 Task: Look for space in Payson, United States from 12th August, 2023 to 16th August, 2023 for 8 adults in price range Rs.10000 to Rs.16000. Place can be private room with 8 bedrooms having 8 beds and 8 bathrooms. Property type can be house, flat, guest house, hotel. Amenities needed are: wifi, TV, free parkinig on premises, gym, breakfast. Booking option can be shelf check-in. Required host language is English.
Action: Mouse moved to (414, 98)
Screenshot: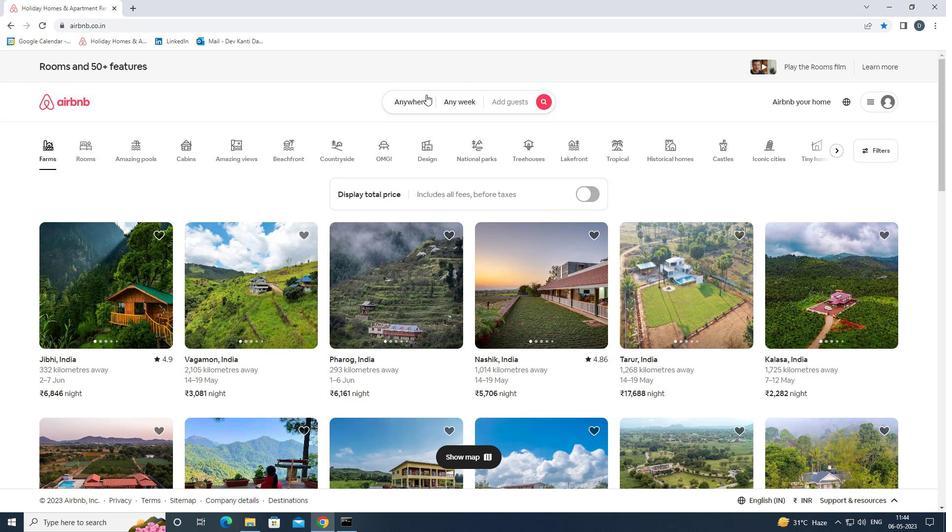 
Action: Mouse pressed left at (414, 98)
Screenshot: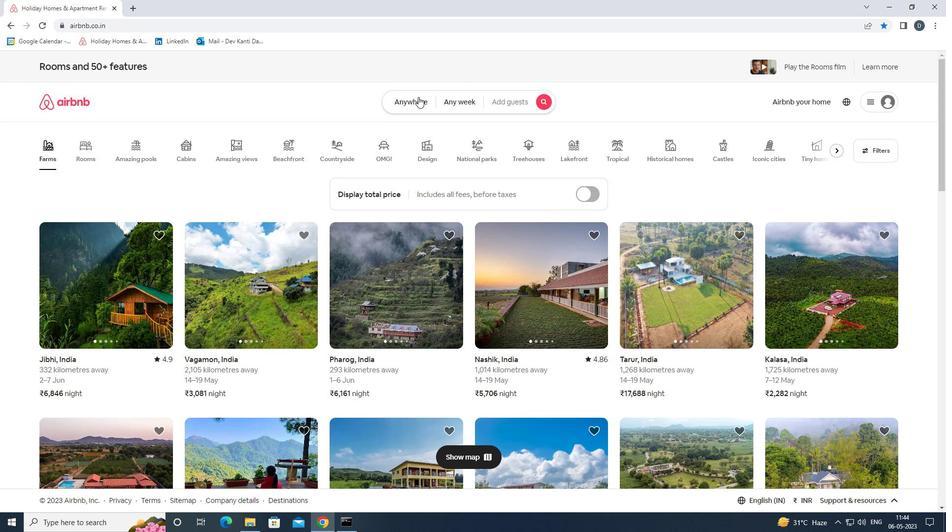 
Action: Mouse moved to (373, 134)
Screenshot: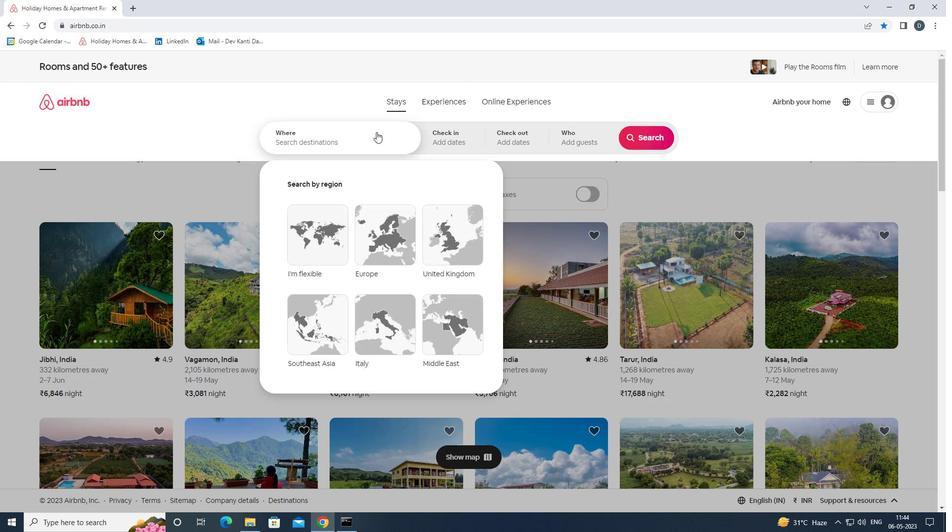 
Action: Mouse pressed left at (373, 134)
Screenshot: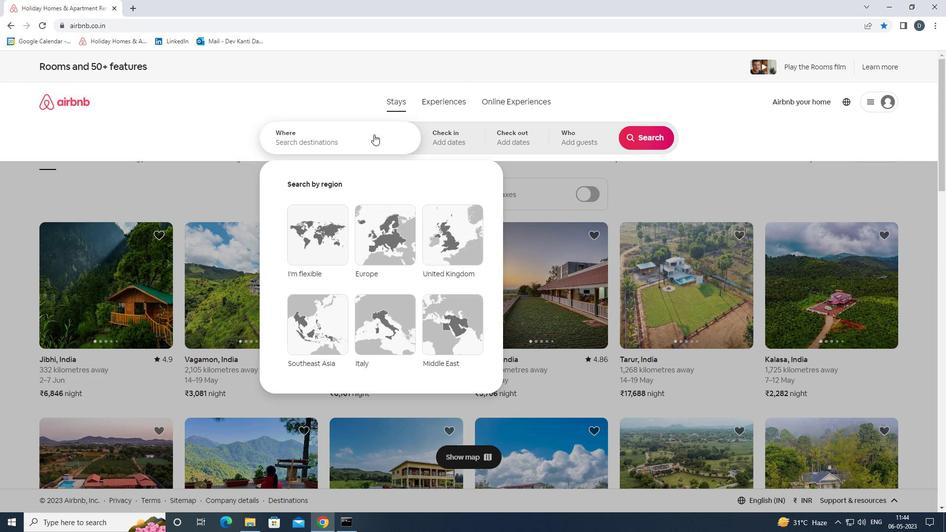 
Action: Mouse moved to (372, 135)
Screenshot: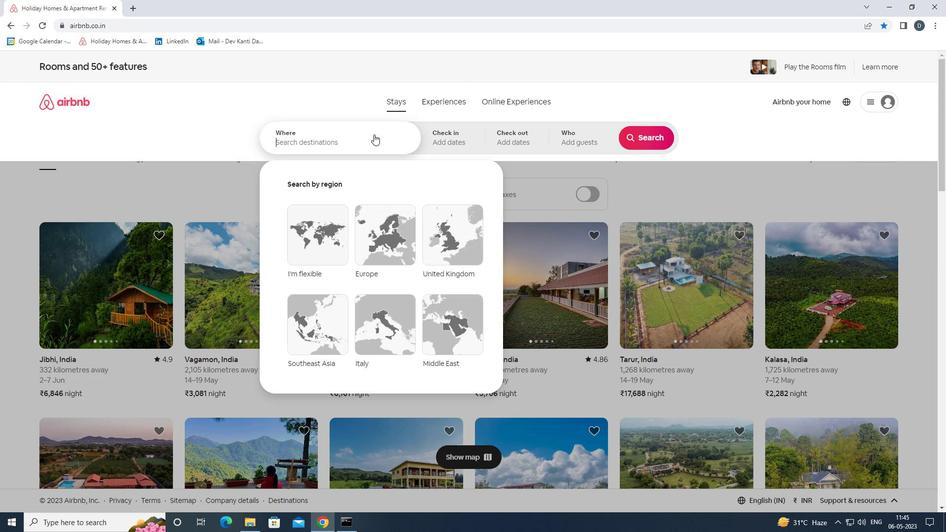
Action: Key pressed <Key.shift>PAYSON,<Key.shift><Key.shift><Key.shift><Key.shift><Key.shift><Key.shift>UNITED<Key.space><Key.shift>STATES<Key.enter>
Screenshot: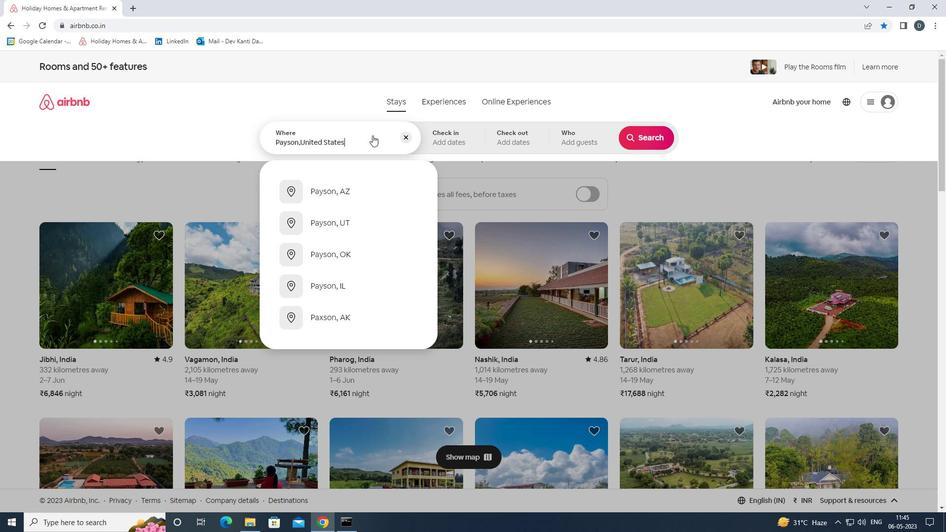 
Action: Mouse moved to (645, 218)
Screenshot: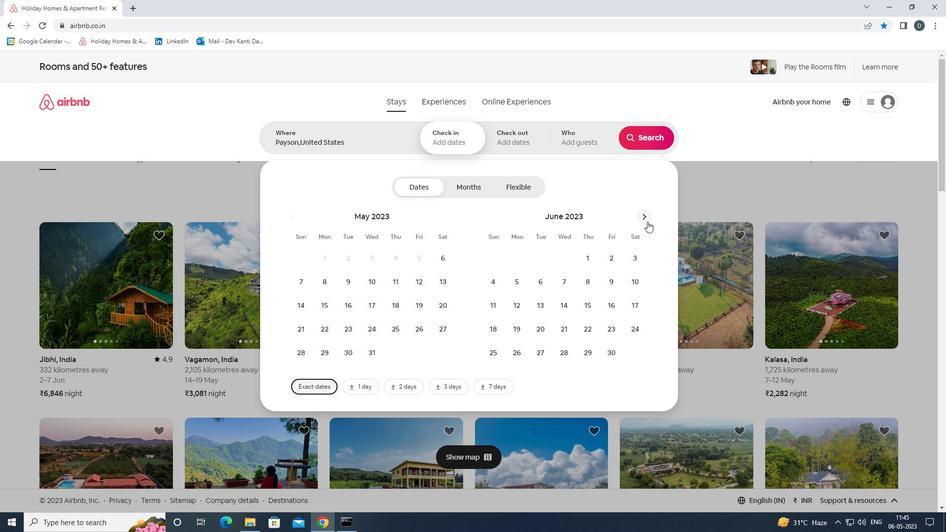 
Action: Mouse pressed left at (645, 218)
Screenshot: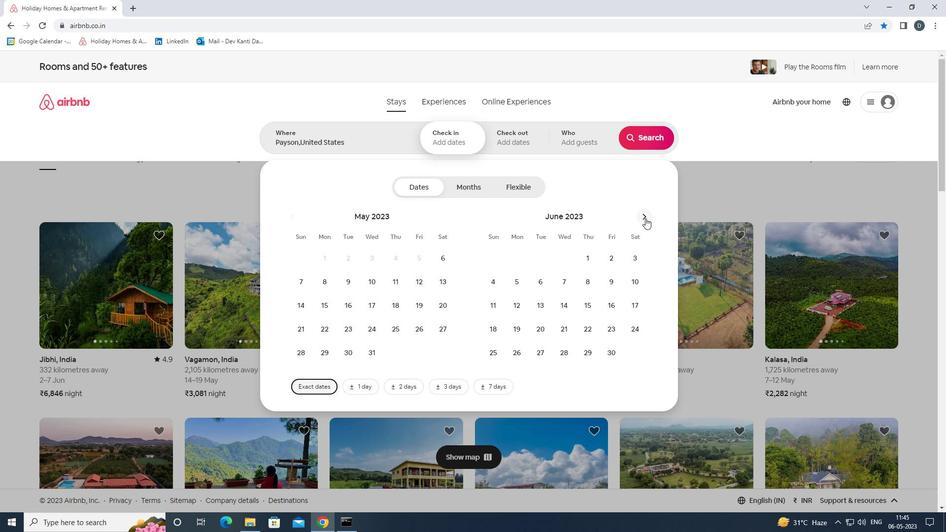 
Action: Mouse moved to (641, 216)
Screenshot: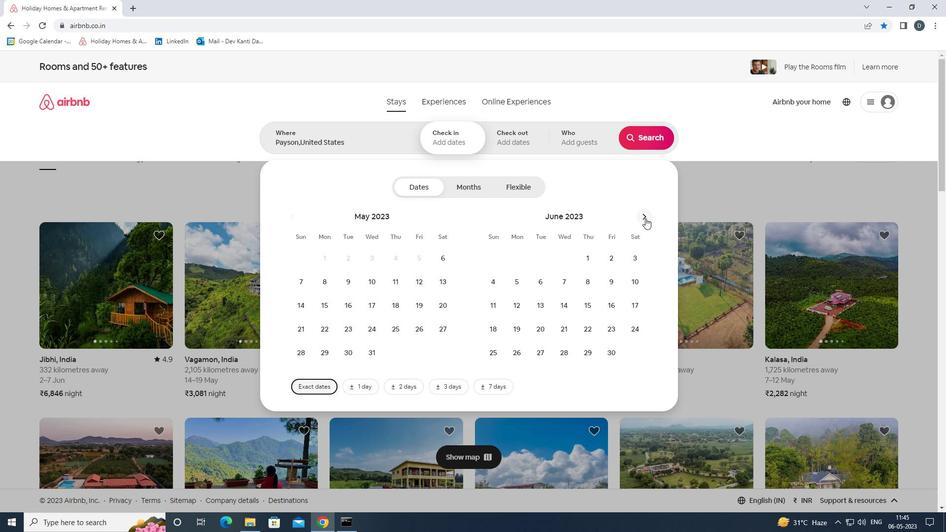 
Action: Mouse pressed left at (641, 216)
Screenshot: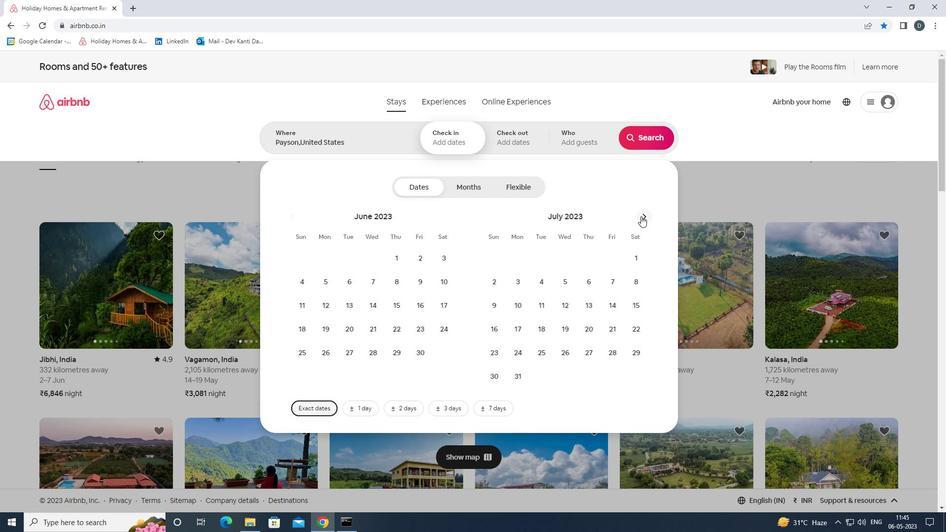 
Action: Mouse moved to (636, 282)
Screenshot: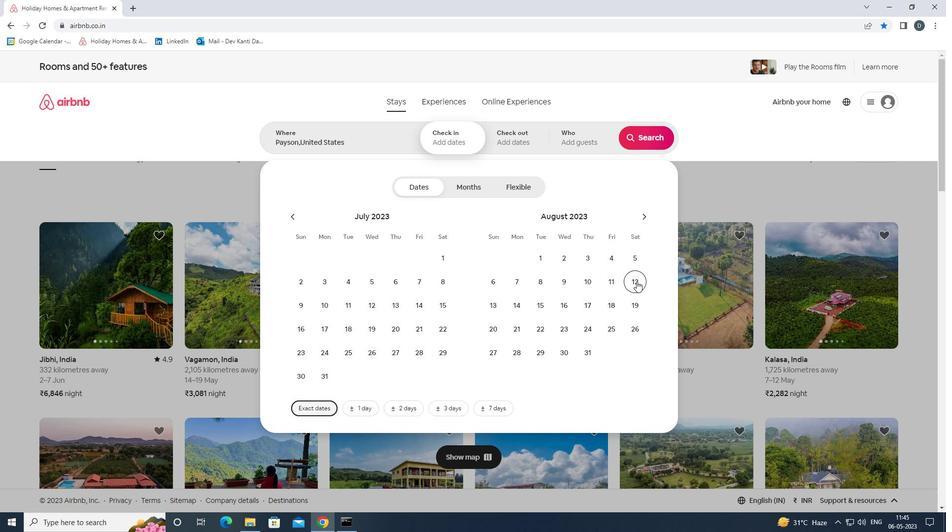 
Action: Mouse pressed left at (636, 282)
Screenshot: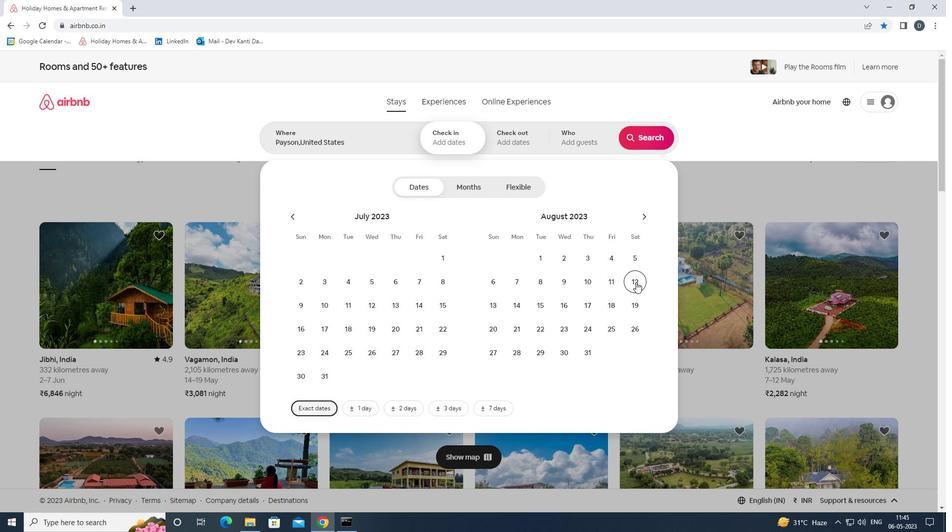 
Action: Mouse moved to (567, 306)
Screenshot: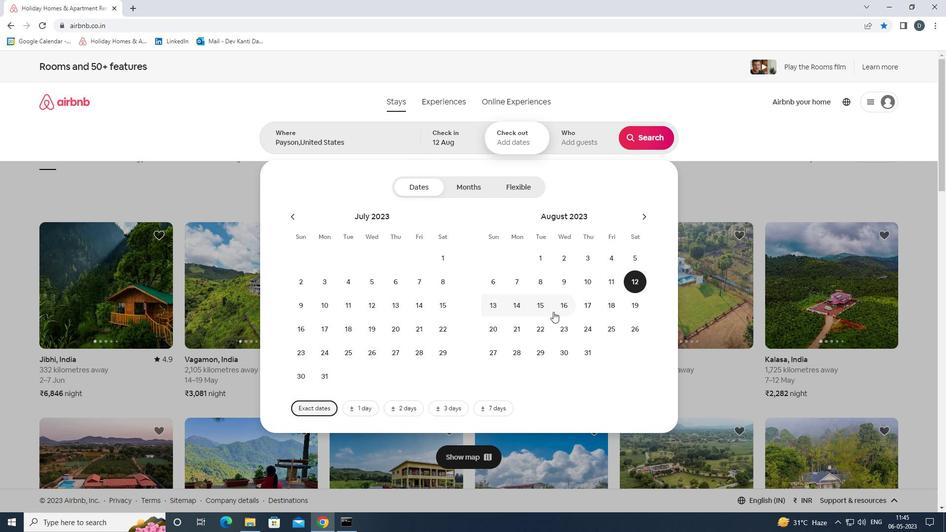 
Action: Mouse pressed left at (567, 306)
Screenshot: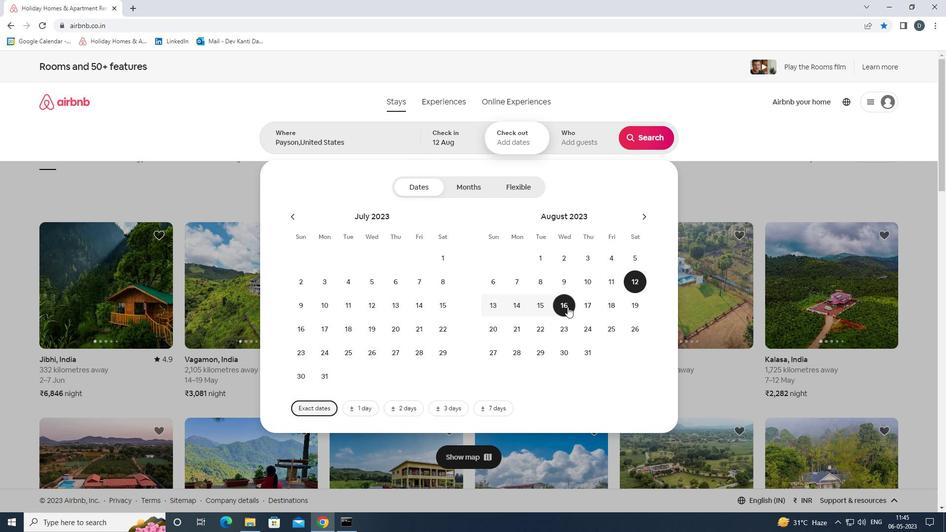 
Action: Mouse moved to (578, 133)
Screenshot: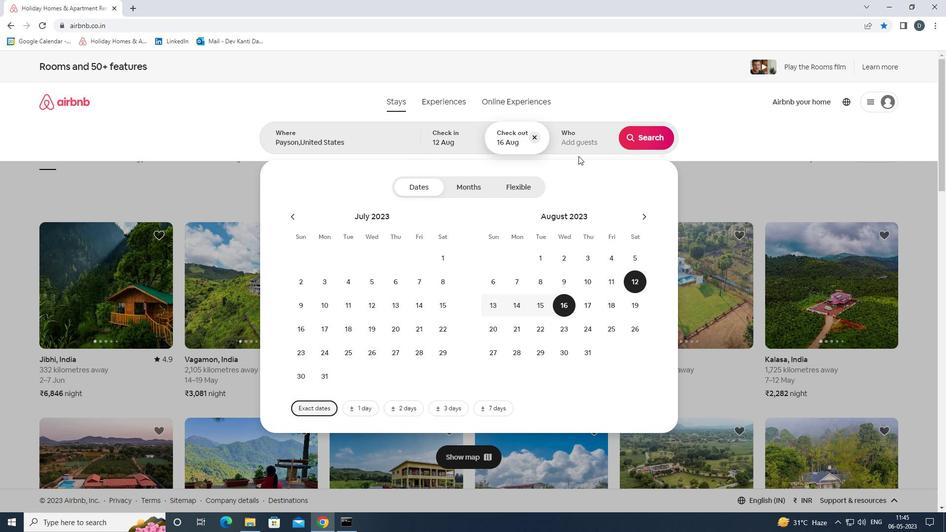 
Action: Mouse pressed left at (578, 133)
Screenshot: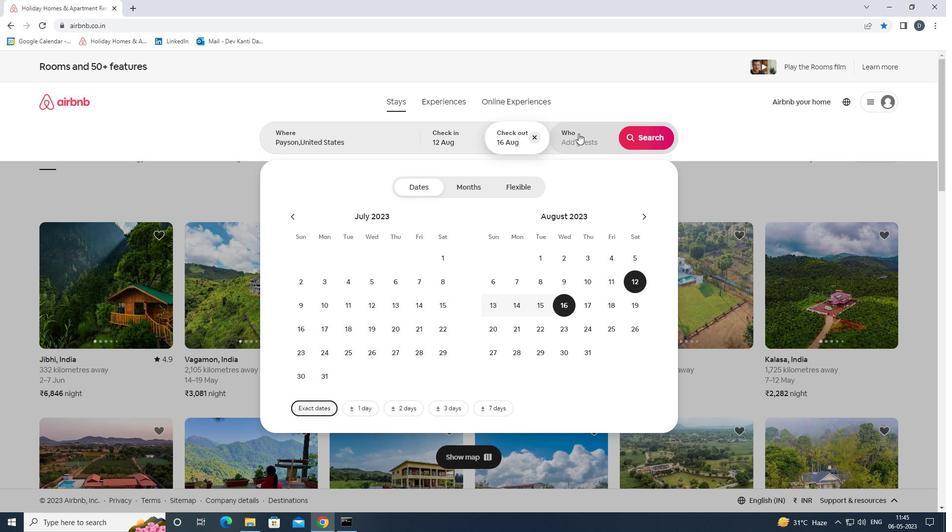 
Action: Mouse moved to (652, 191)
Screenshot: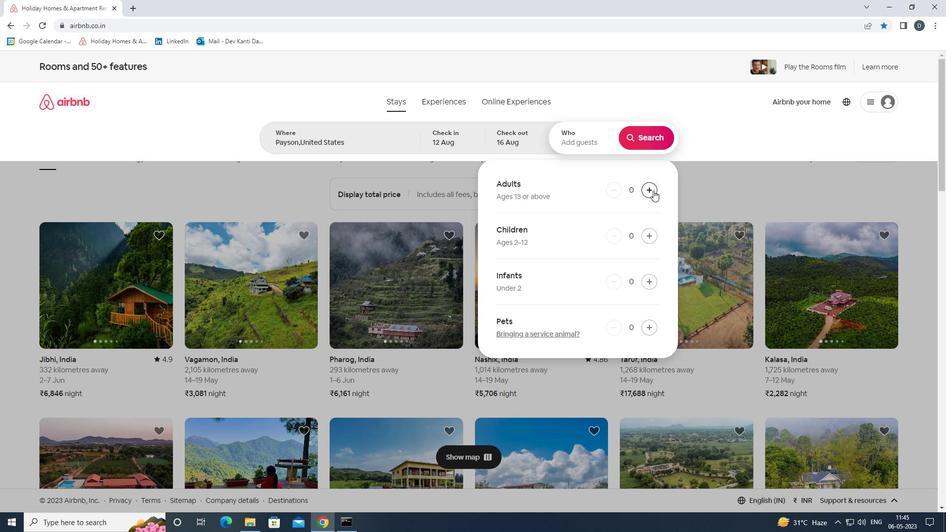 
Action: Mouse pressed left at (652, 191)
Screenshot: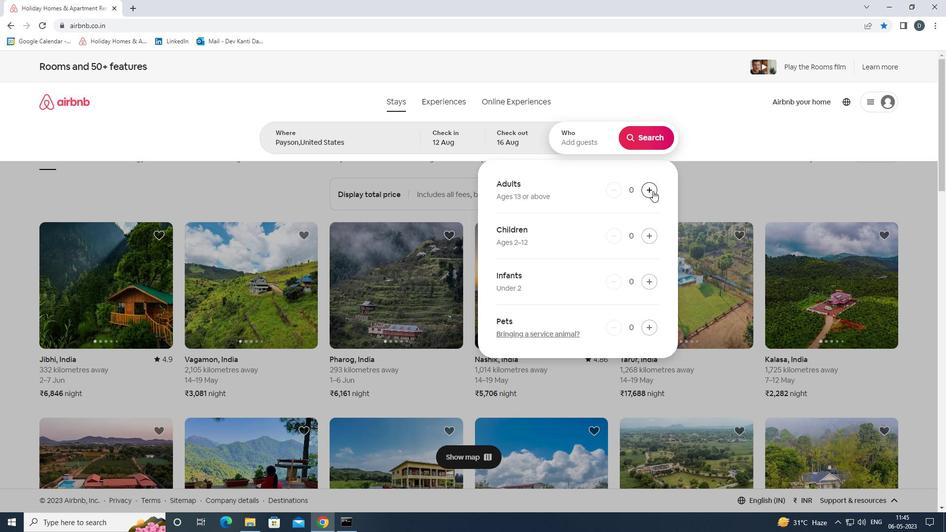 
Action: Mouse pressed left at (652, 191)
Screenshot: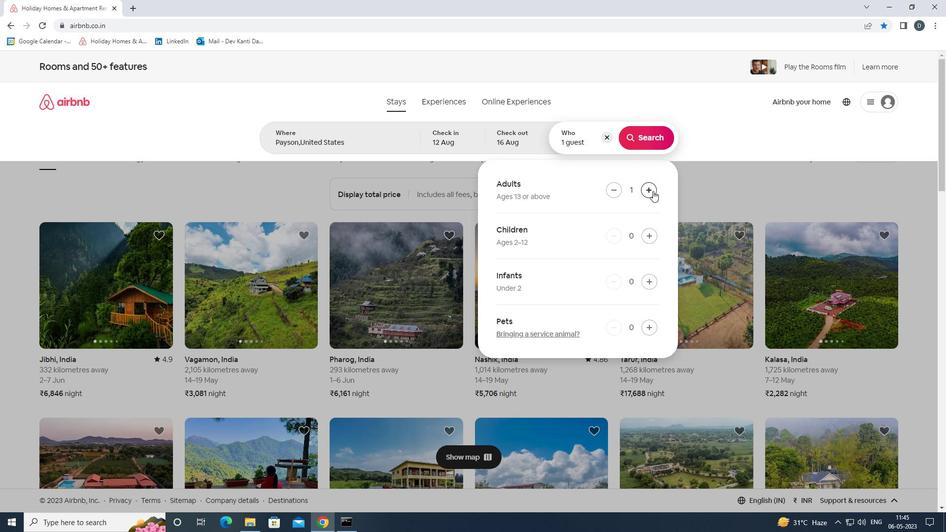 
Action: Mouse pressed left at (652, 191)
Screenshot: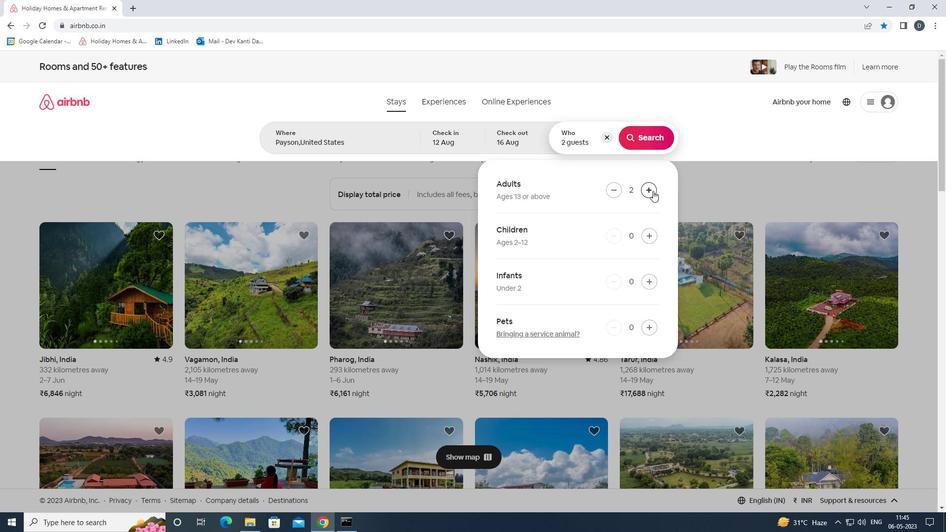 
Action: Mouse pressed left at (652, 191)
Screenshot: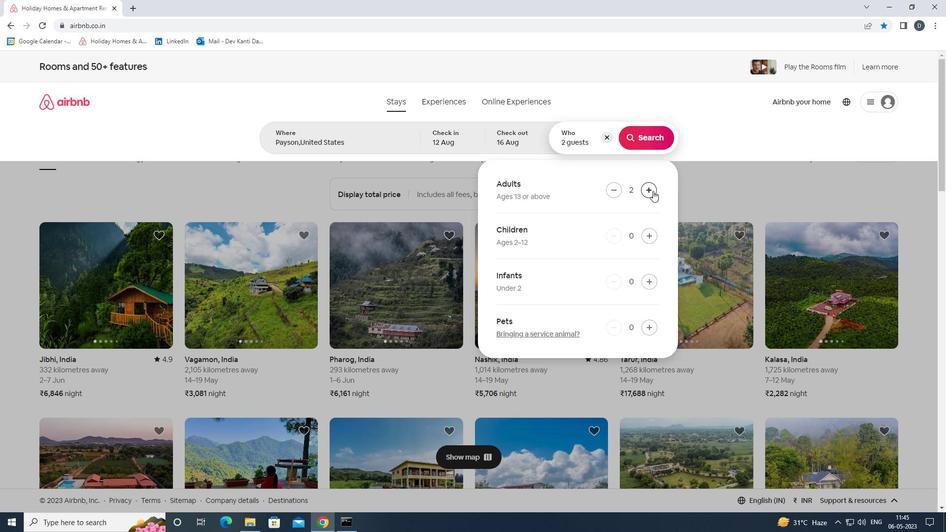 
Action: Mouse pressed left at (652, 191)
Screenshot: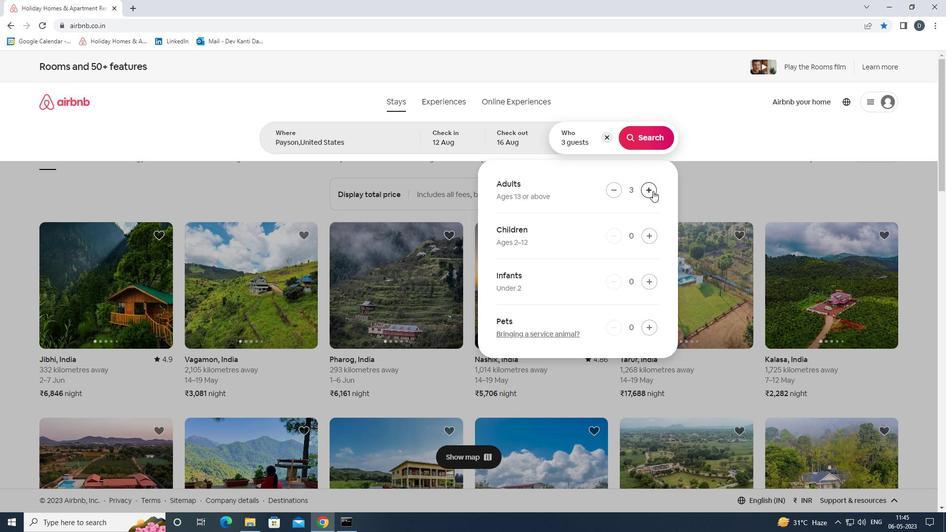
Action: Mouse pressed left at (652, 191)
Screenshot: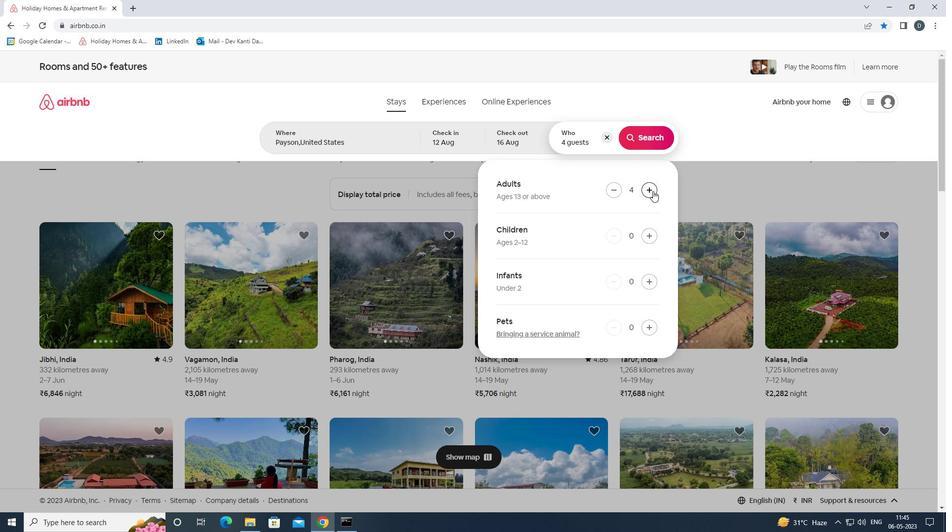 
Action: Mouse pressed left at (652, 191)
Screenshot: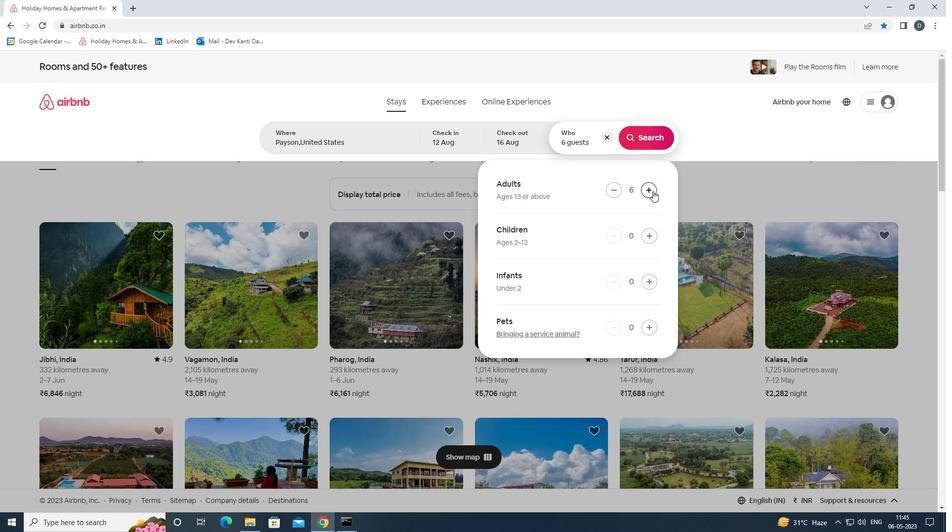 
Action: Mouse pressed left at (652, 191)
Screenshot: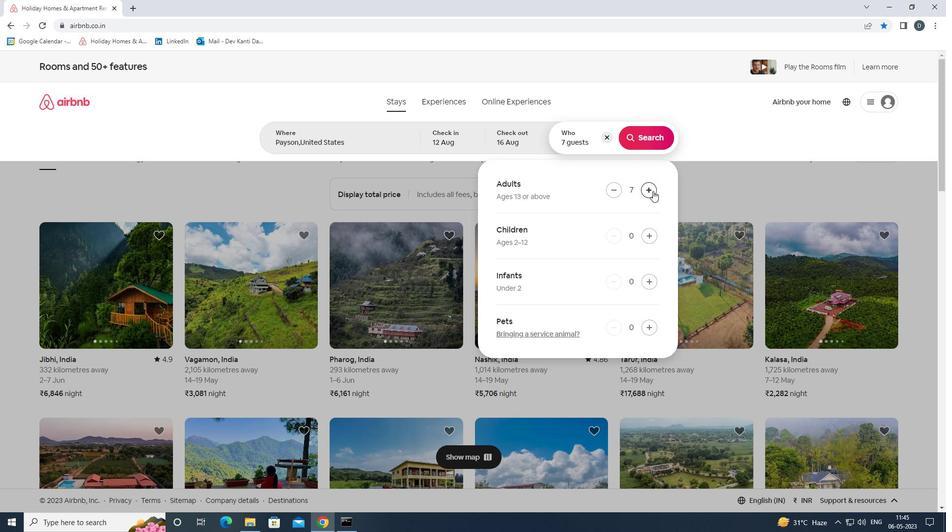 
Action: Mouse moved to (643, 144)
Screenshot: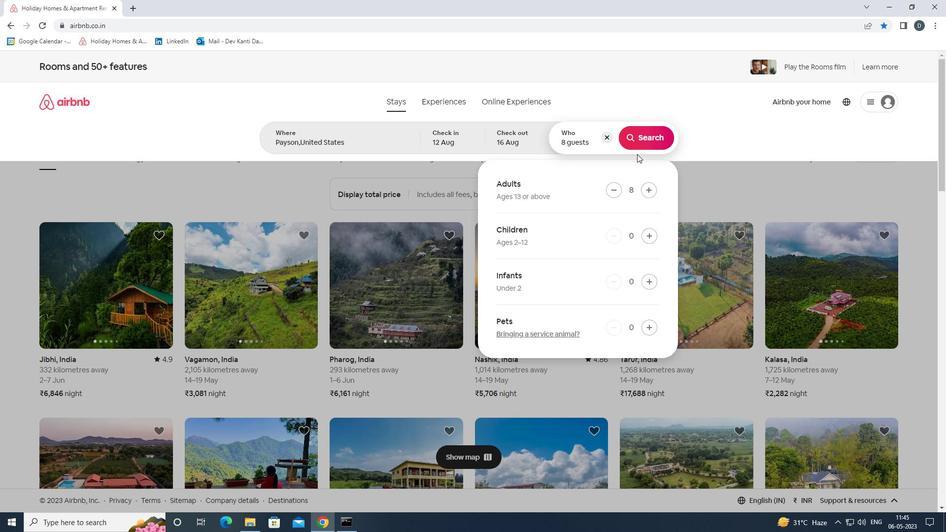 
Action: Mouse pressed left at (643, 144)
Screenshot: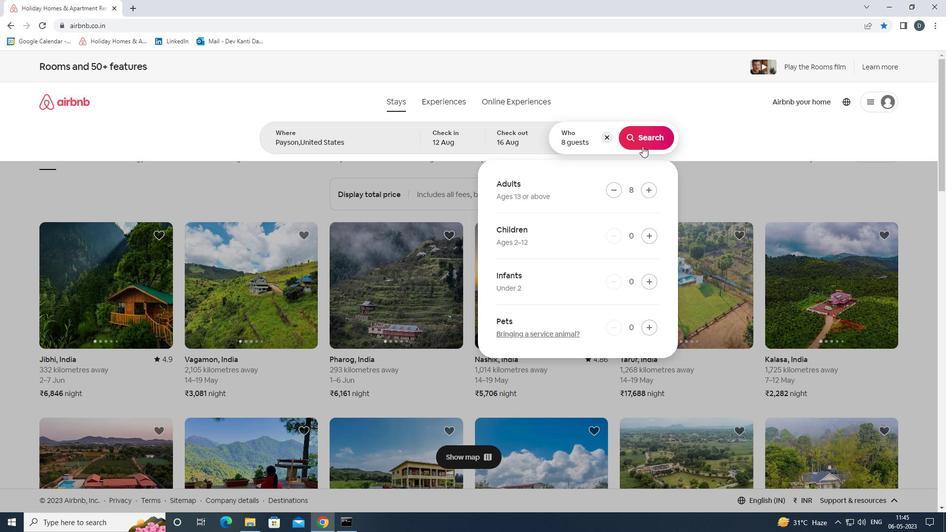 
Action: Mouse moved to (904, 105)
Screenshot: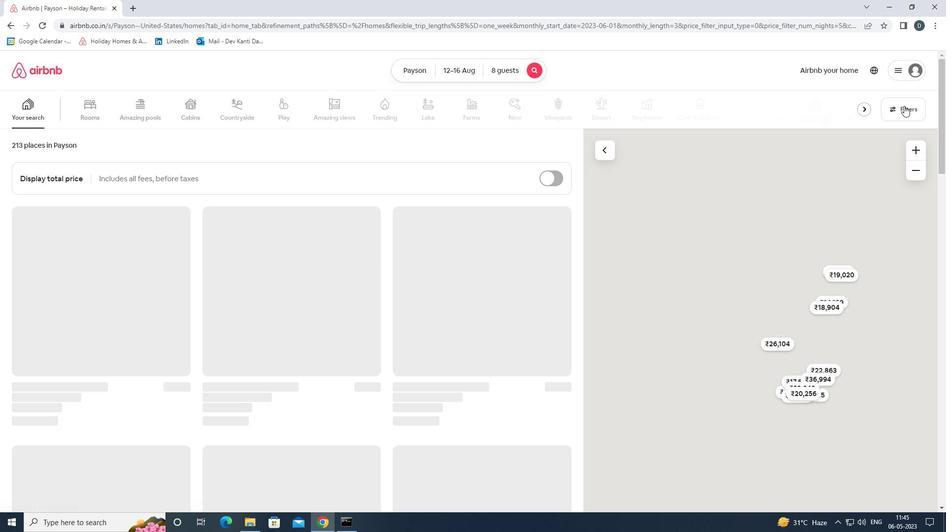 
Action: Mouse pressed left at (904, 105)
Screenshot: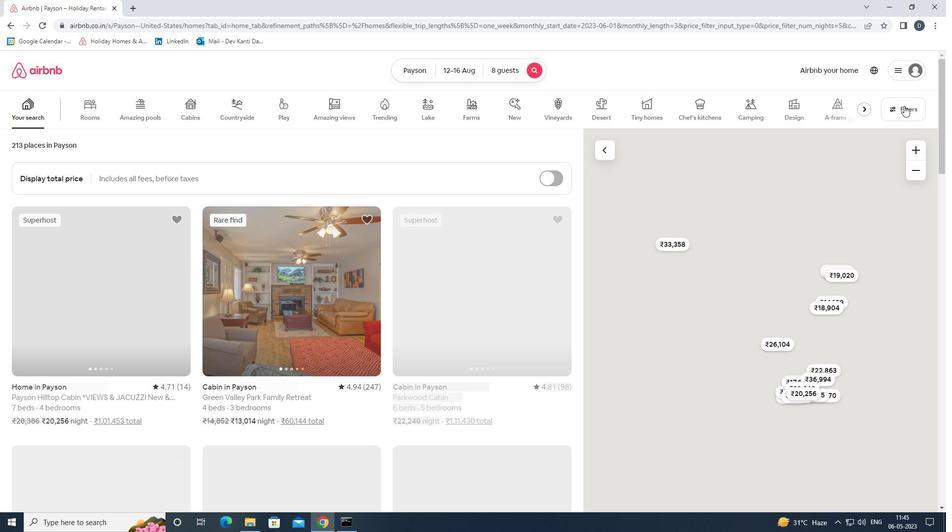 
Action: Mouse moved to (347, 327)
Screenshot: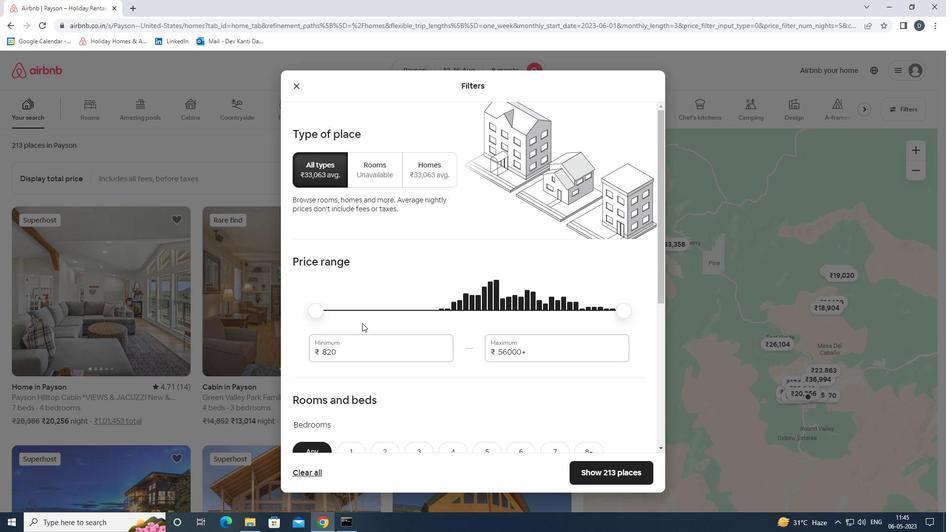 
Action: Mouse scrolled (347, 327) with delta (0, 0)
Screenshot: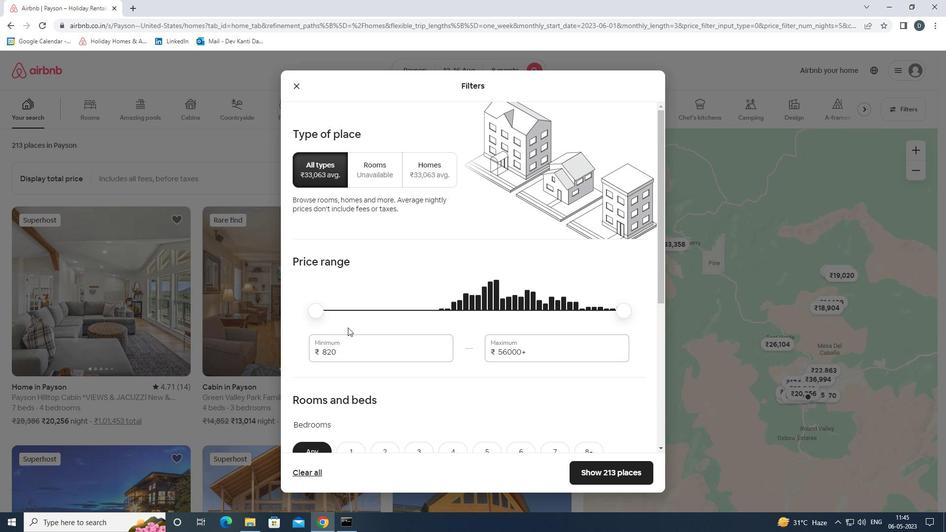 
Action: Mouse moved to (378, 303)
Screenshot: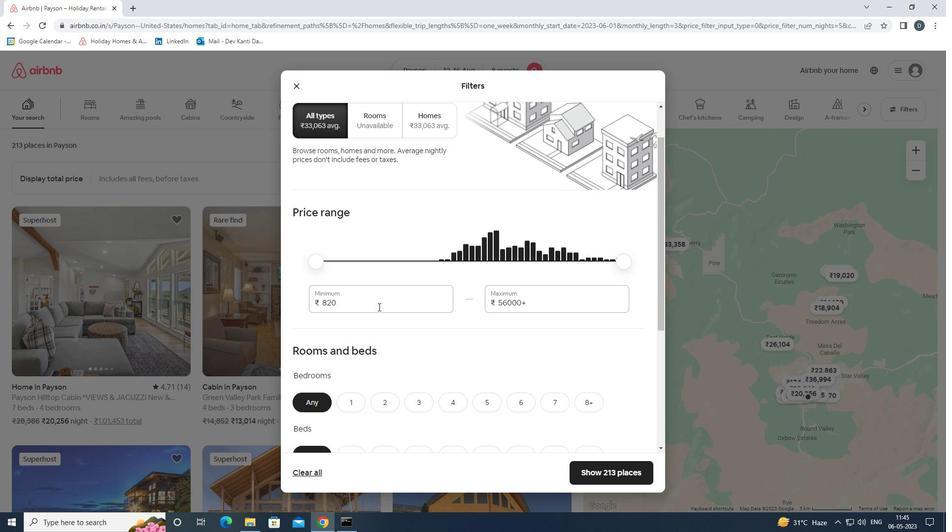 
Action: Mouse pressed left at (378, 303)
Screenshot: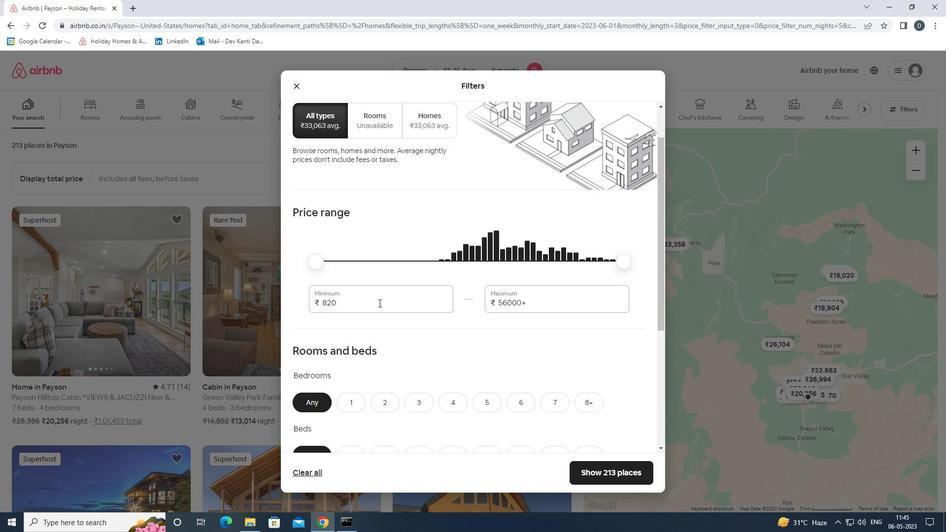 
Action: Mouse pressed left at (378, 303)
Screenshot: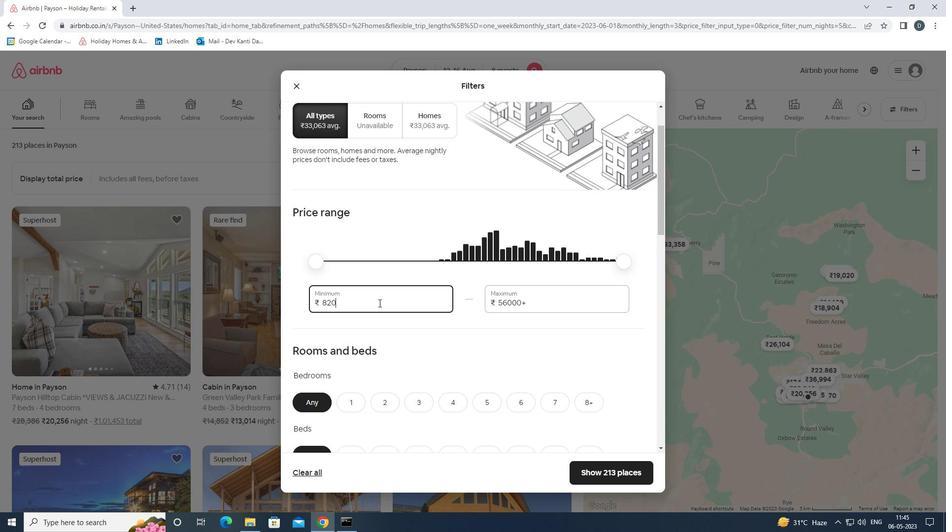 
Action: Mouse moved to (383, 300)
Screenshot: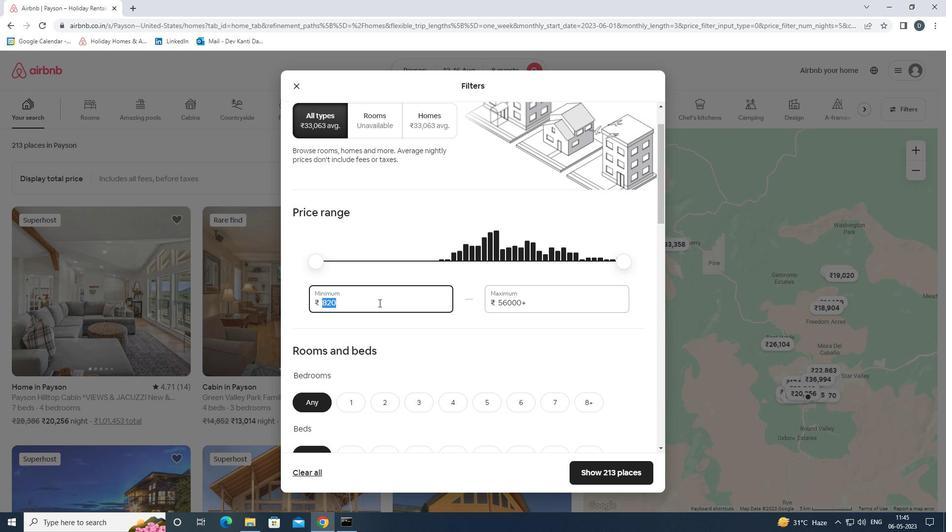 
Action: Key pressed 10000<Key.tab>16000
Screenshot: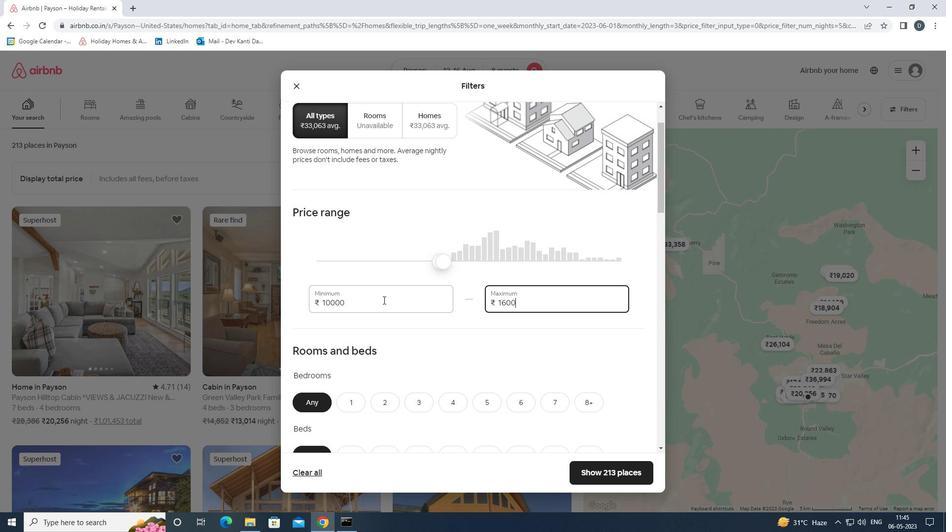 
Action: Mouse moved to (447, 315)
Screenshot: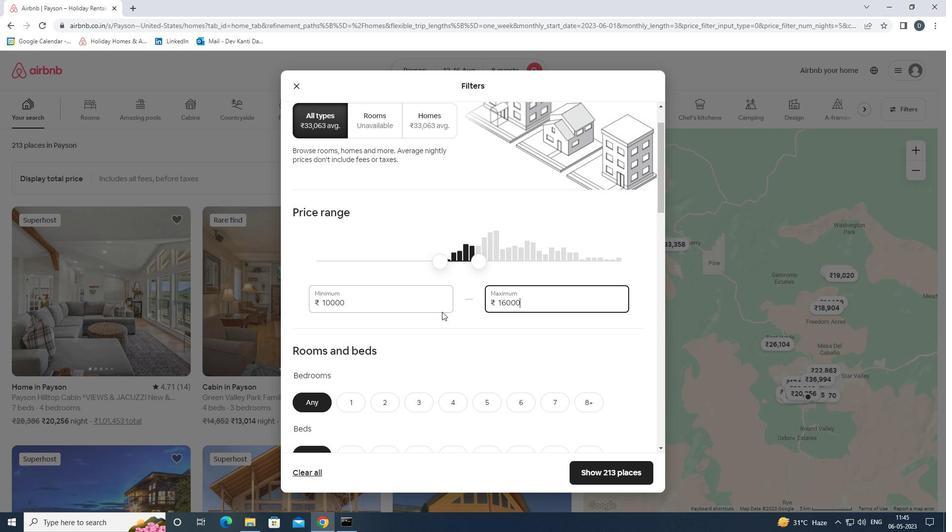 
Action: Mouse scrolled (447, 314) with delta (0, 0)
Screenshot: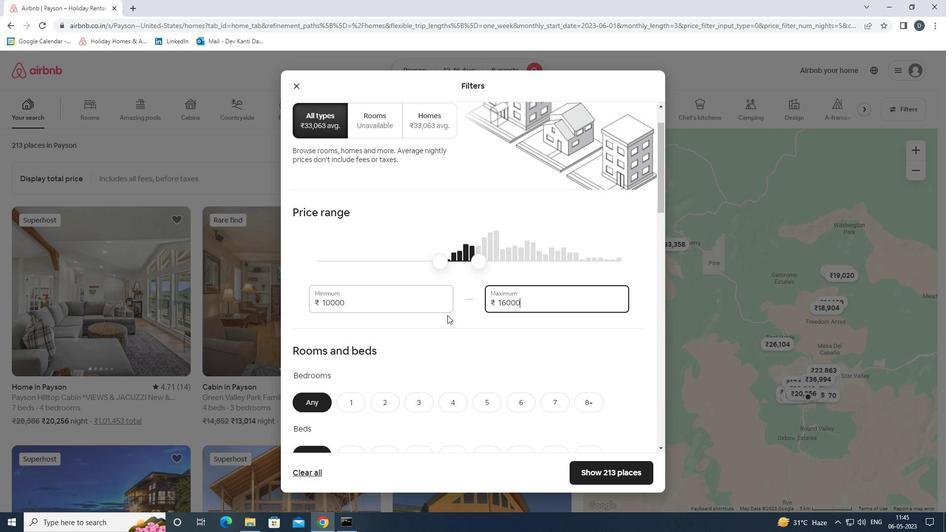 
Action: Mouse scrolled (447, 314) with delta (0, 0)
Screenshot: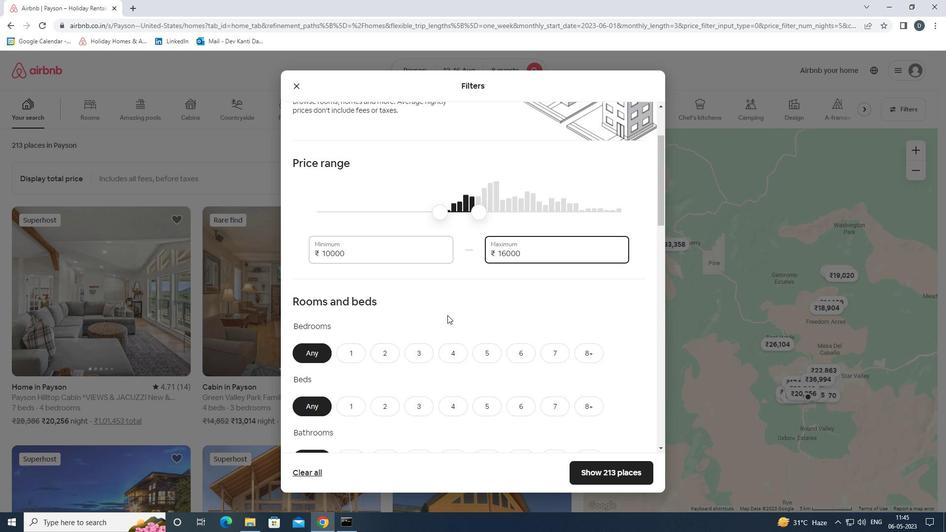 
Action: Mouse moved to (593, 304)
Screenshot: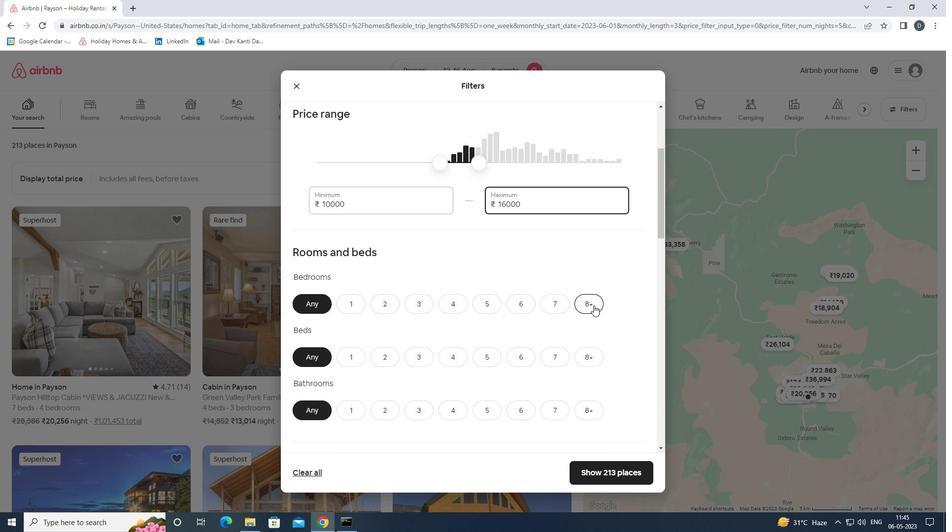 
Action: Mouse pressed left at (593, 304)
Screenshot: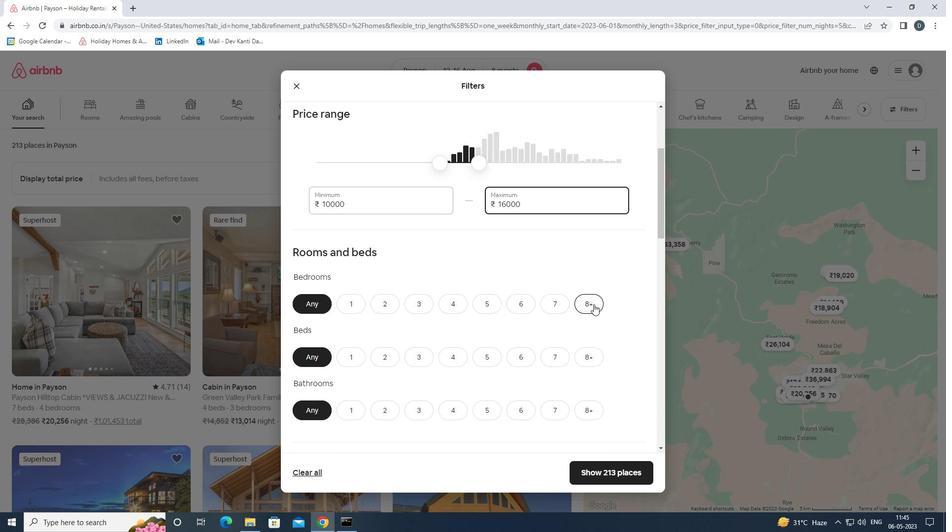 
Action: Mouse moved to (587, 351)
Screenshot: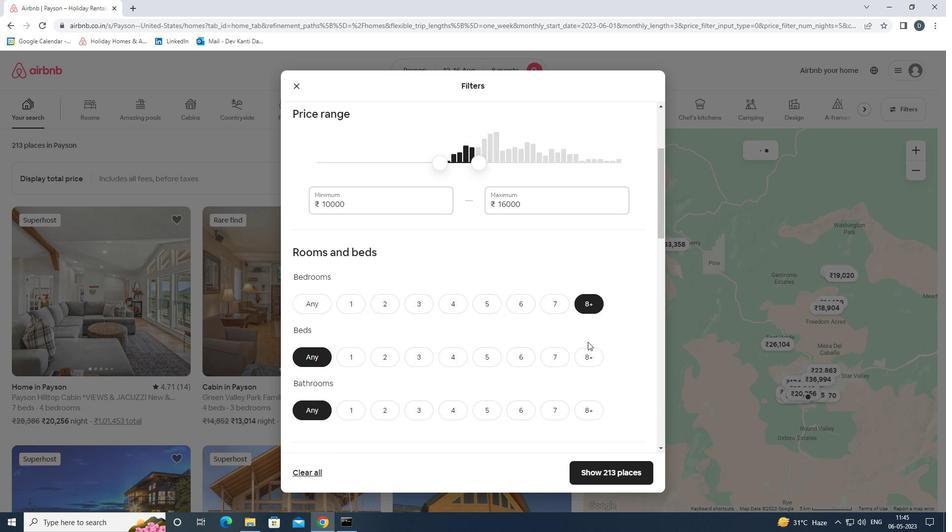 
Action: Mouse pressed left at (587, 351)
Screenshot: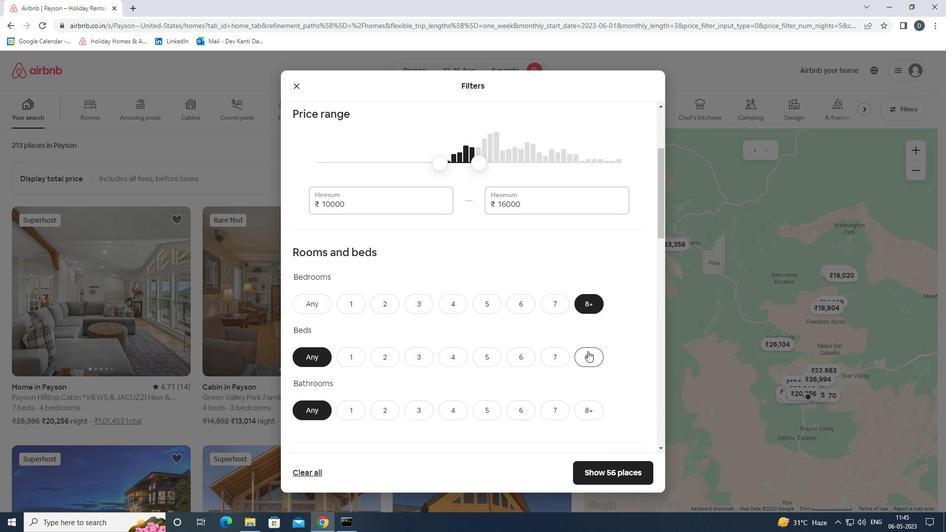 
Action: Mouse moved to (588, 408)
Screenshot: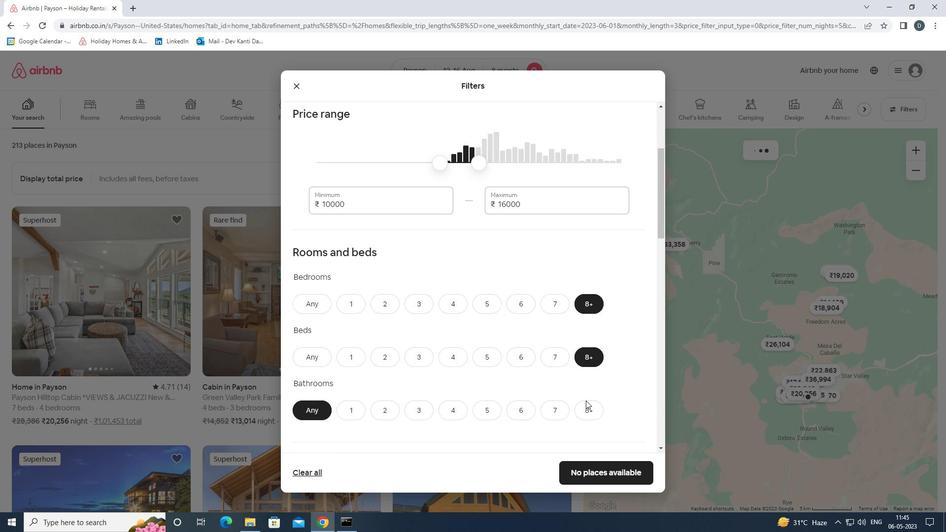 
Action: Mouse pressed left at (588, 408)
Screenshot: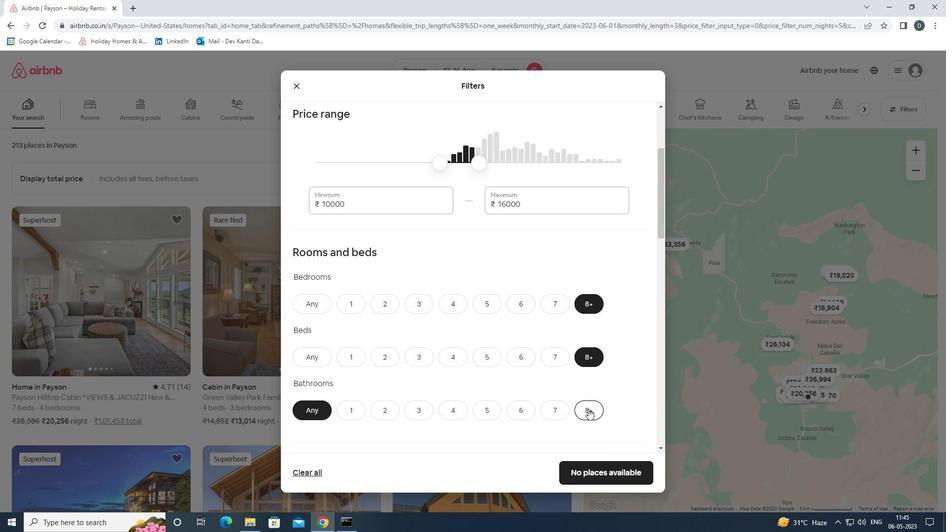 
Action: Mouse moved to (588, 400)
Screenshot: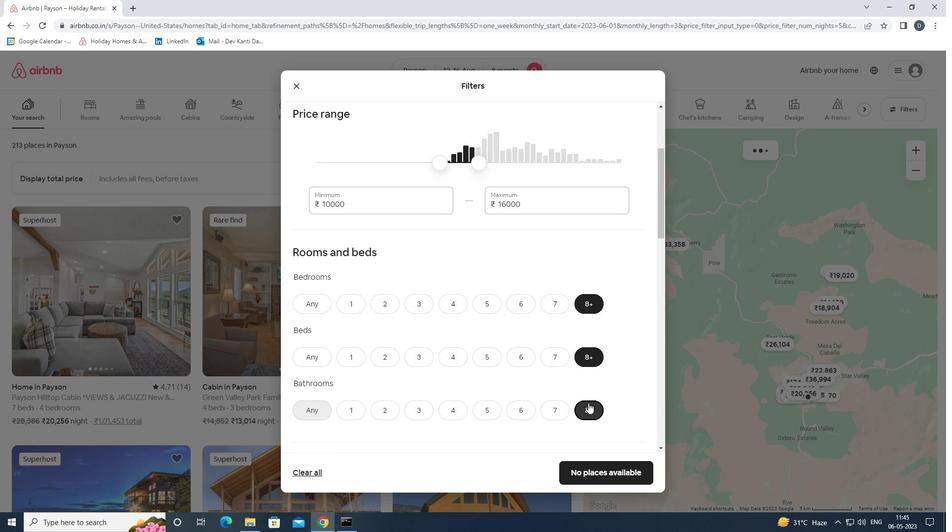 
Action: Mouse scrolled (588, 400) with delta (0, 0)
Screenshot: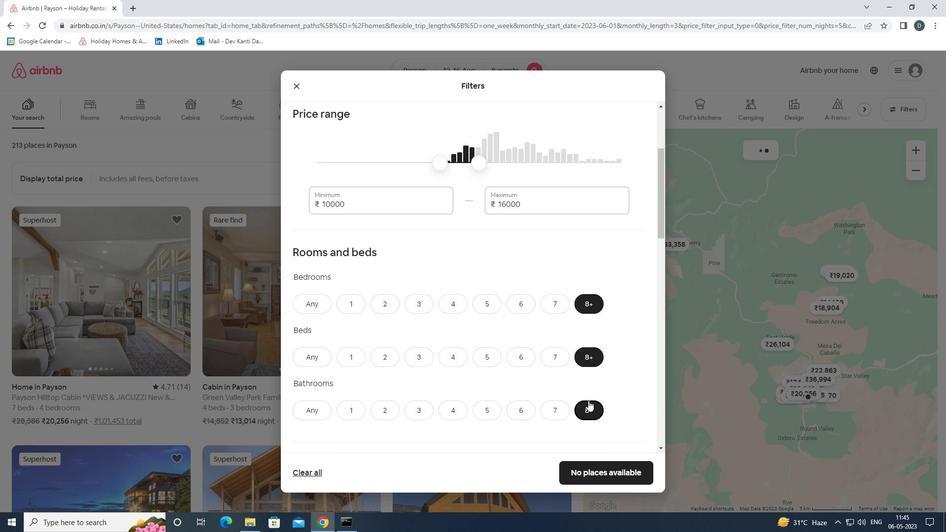 
Action: Mouse scrolled (588, 400) with delta (0, 0)
Screenshot: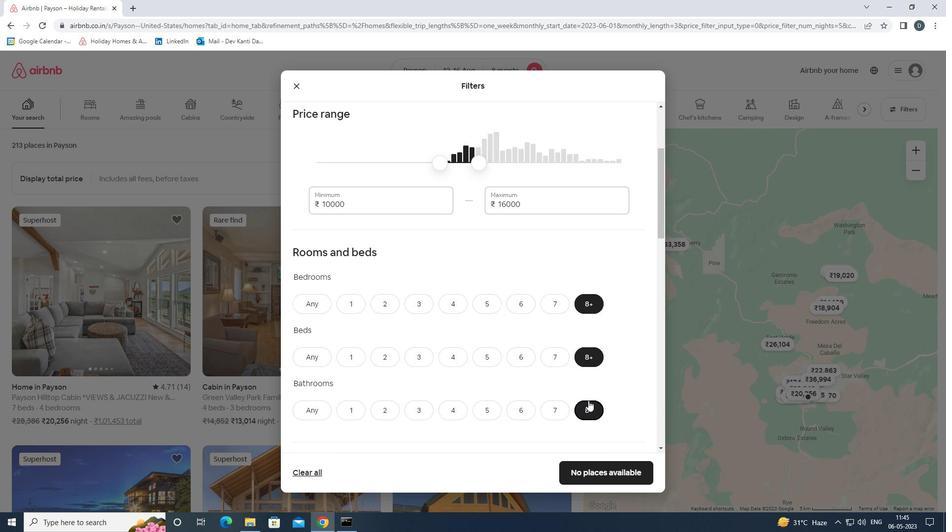 
Action: Mouse scrolled (588, 400) with delta (0, 0)
Screenshot: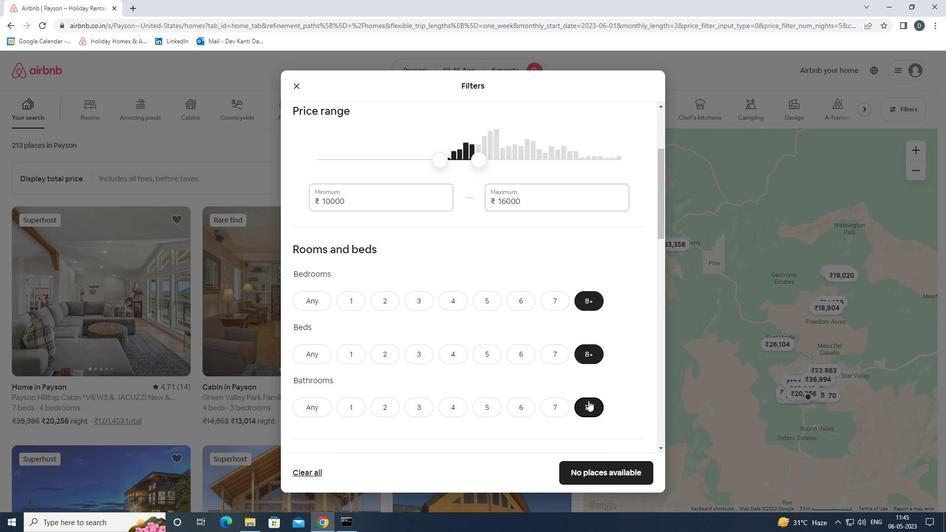 
Action: Mouse scrolled (588, 400) with delta (0, 0)
Screenshot: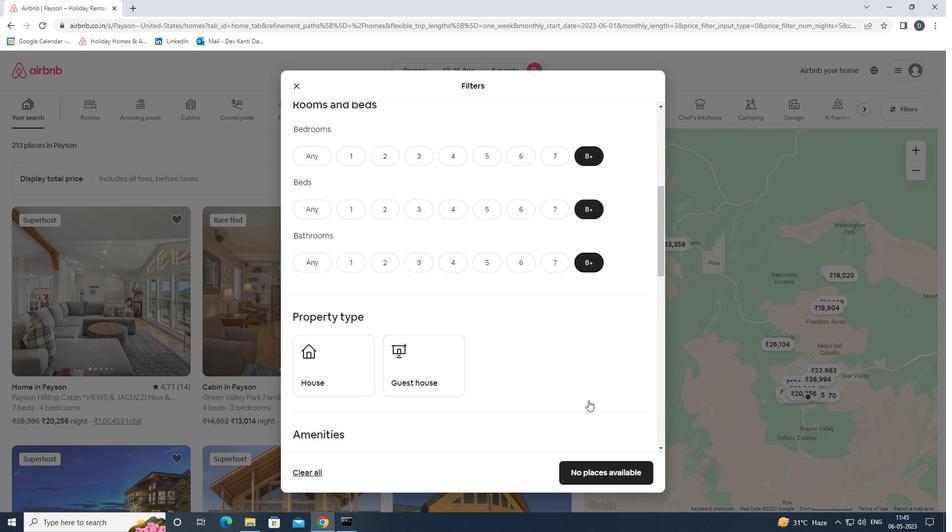 
Action: Mouse moved to (588, 400)
Screenshot: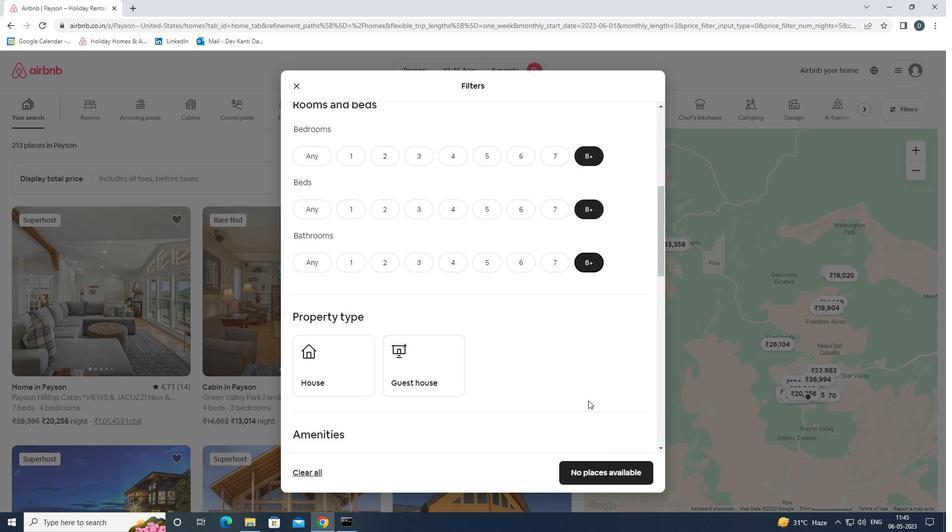 
Action: Mouse scrolled (588, 400) with delta (0, 0)
Screenshot: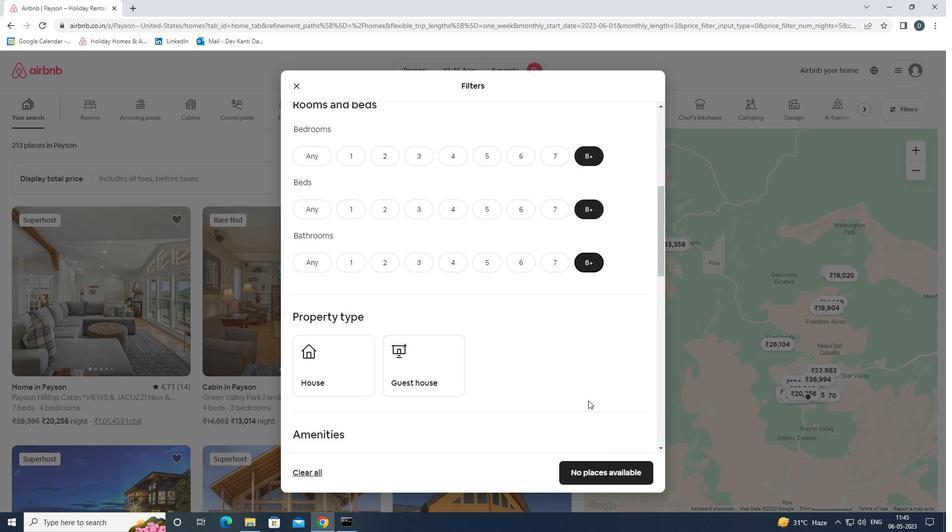 
Action: Mouse moved to (308, 252)
Screenshot: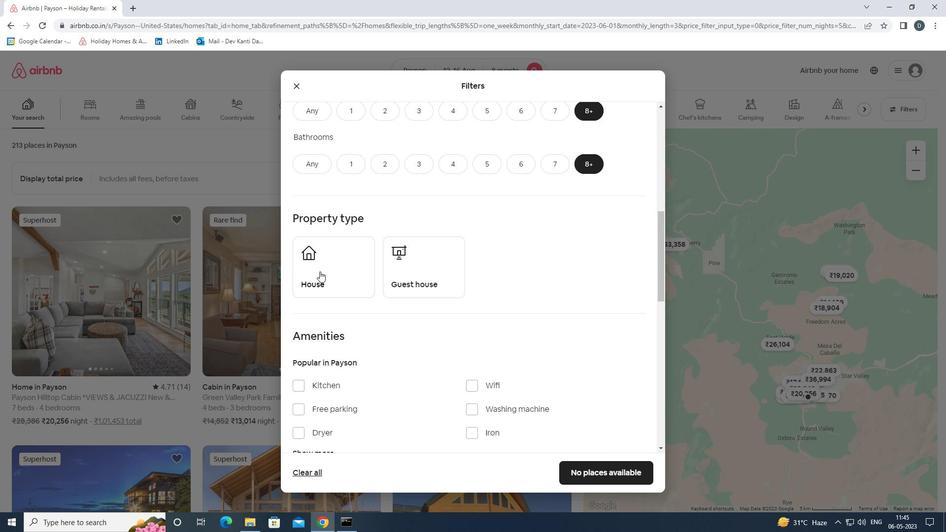 
Action: Mouse pressed left at (308, 252)
Screenshot: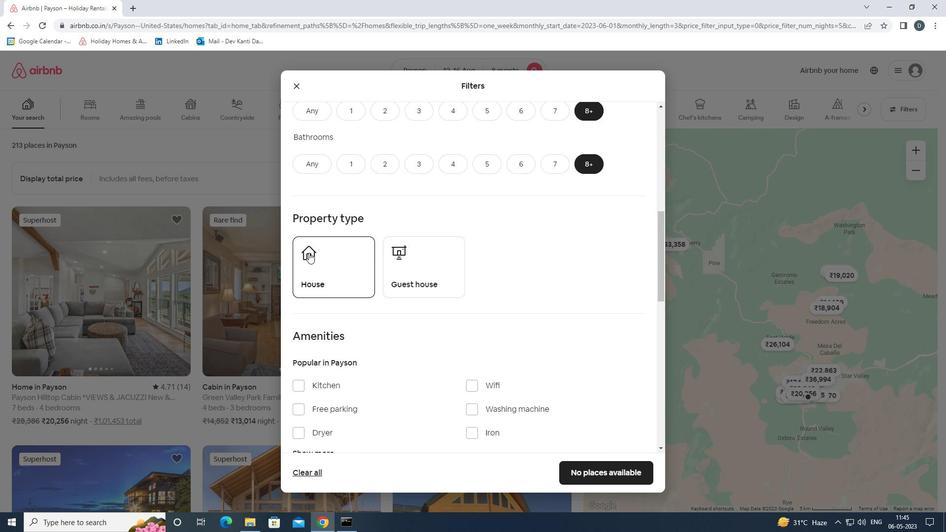 
Action: Mouse moved to (405, 261)
Screenshot: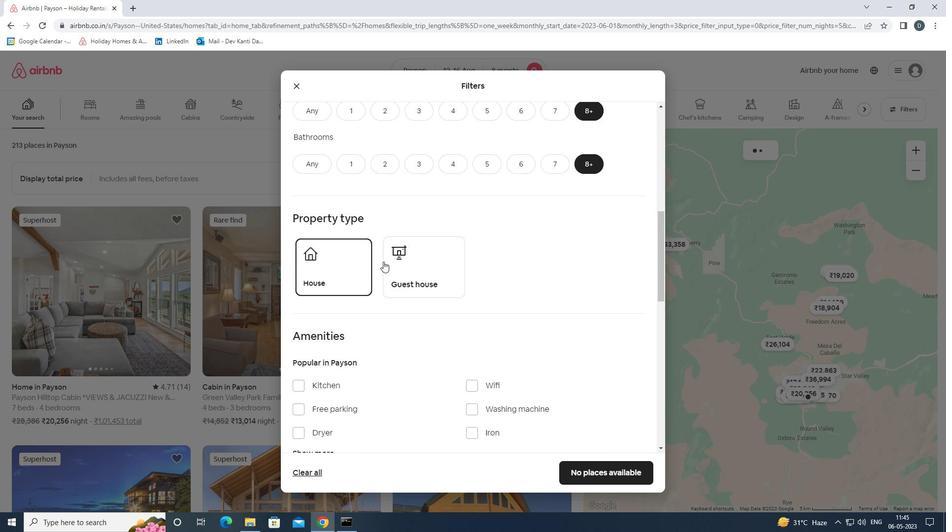 
Action: Mouse pressed left at (405, 261)
Screenshot: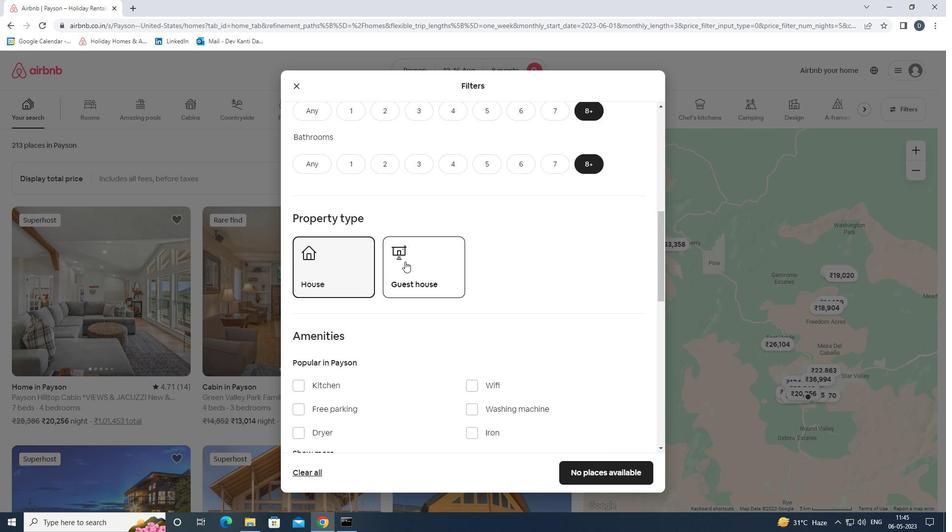 
Action: Mouse scrolled (405, 261) with delta (0, 0)
Screenshot: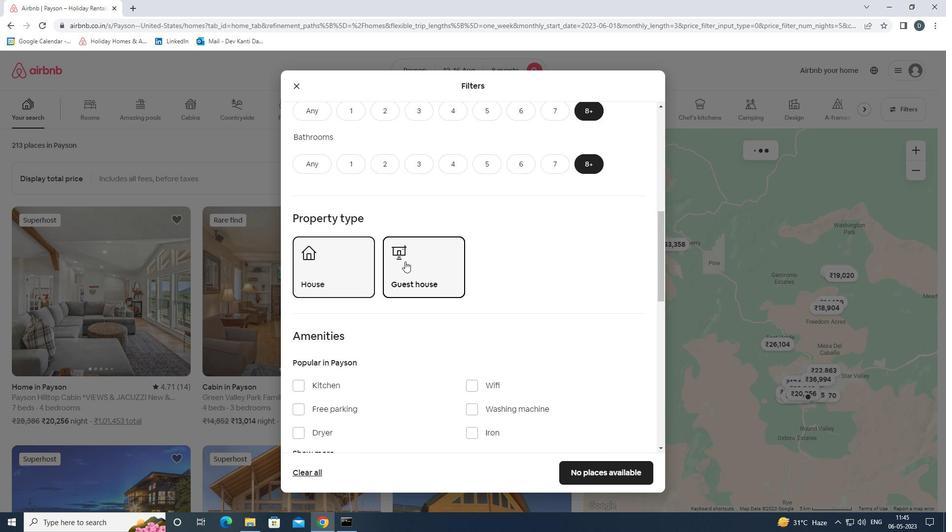 
Action: Mouse moved to (405, 261)
Screenshot: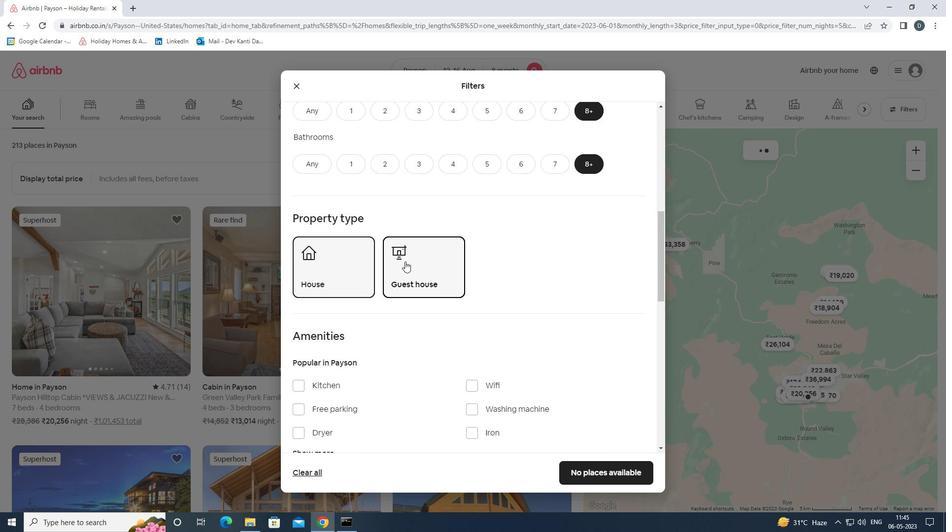 
Action: Mouse scrolled (405, 261) with delta (0, 0)
Screenshot: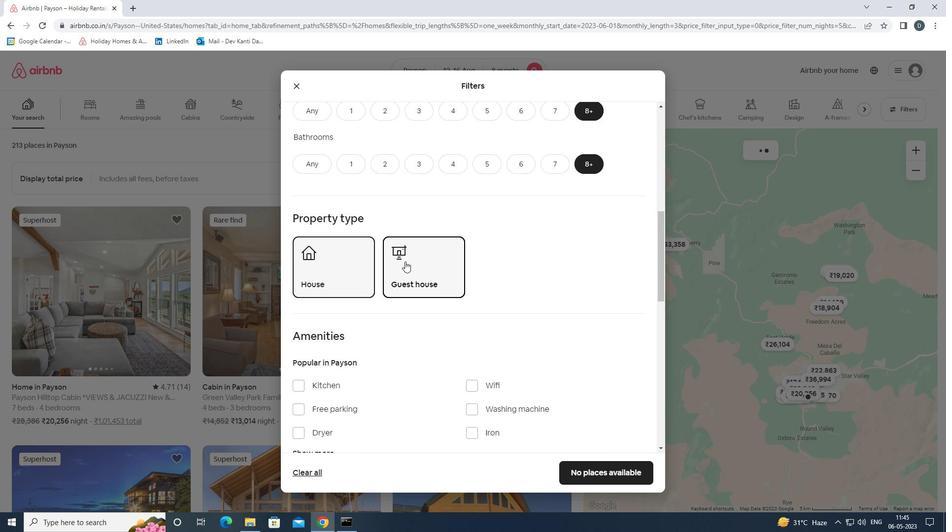 
Action: Mouse moved to (406, 262)
Screenshot: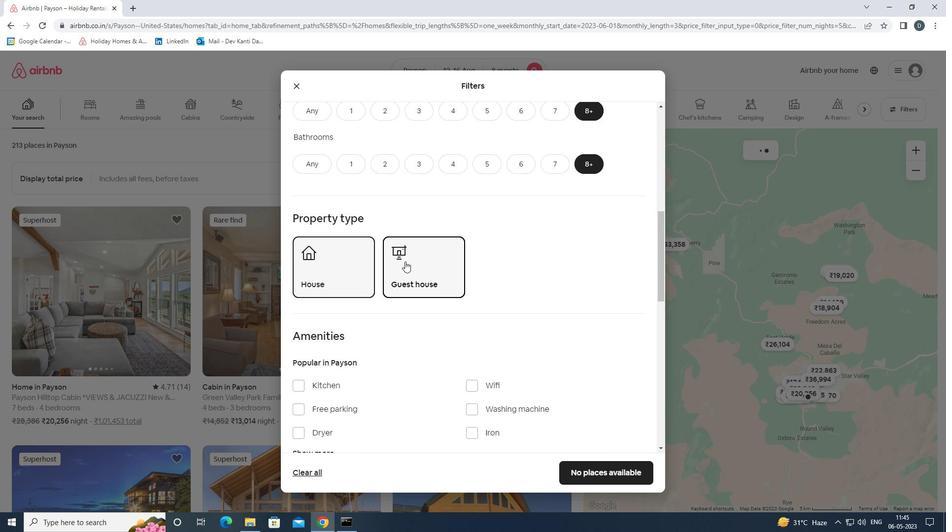 
Action: Mouse scrolled (406, 261) with delta (0, 0)
Screenshot: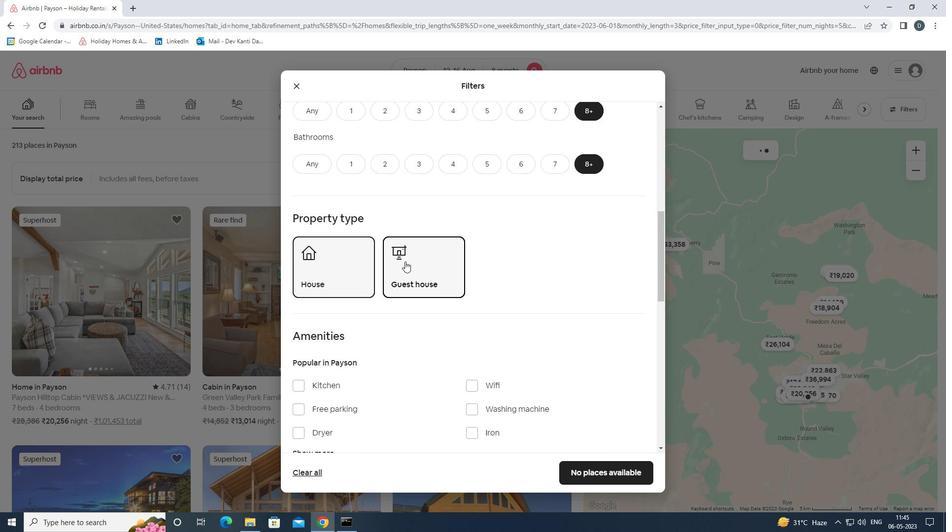 
Action: Mouse moved to (495, 241)
Screenshot: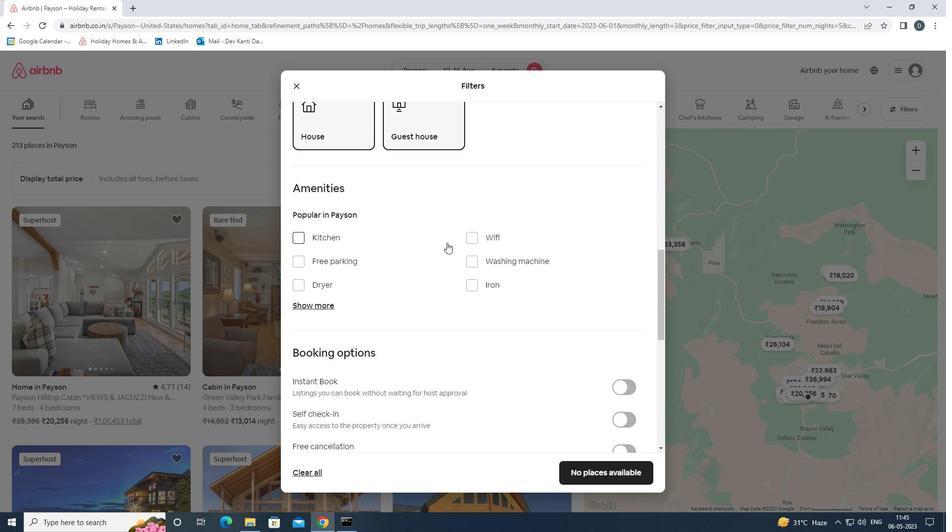 
Action: Mouse pressed left at (495, 241)
Screenshot: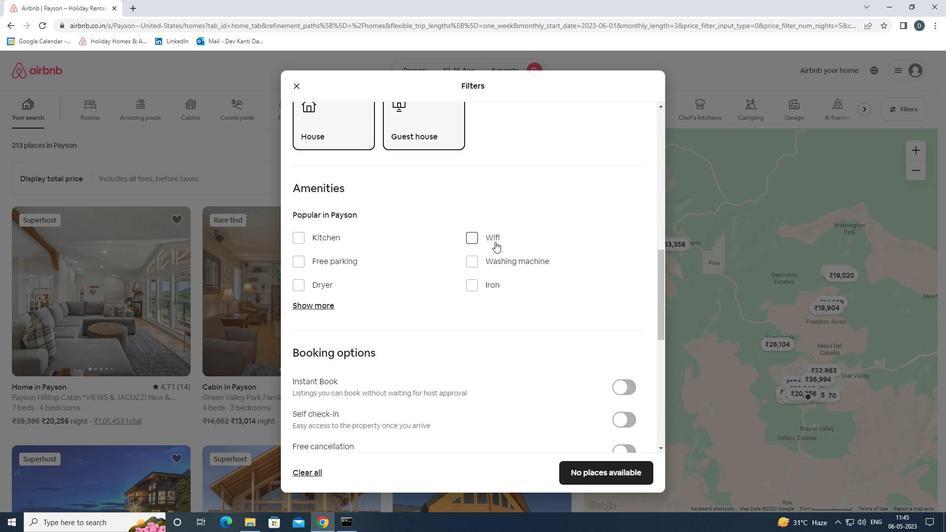 
Action: Mouse moved to (328, 303)
Screenshot: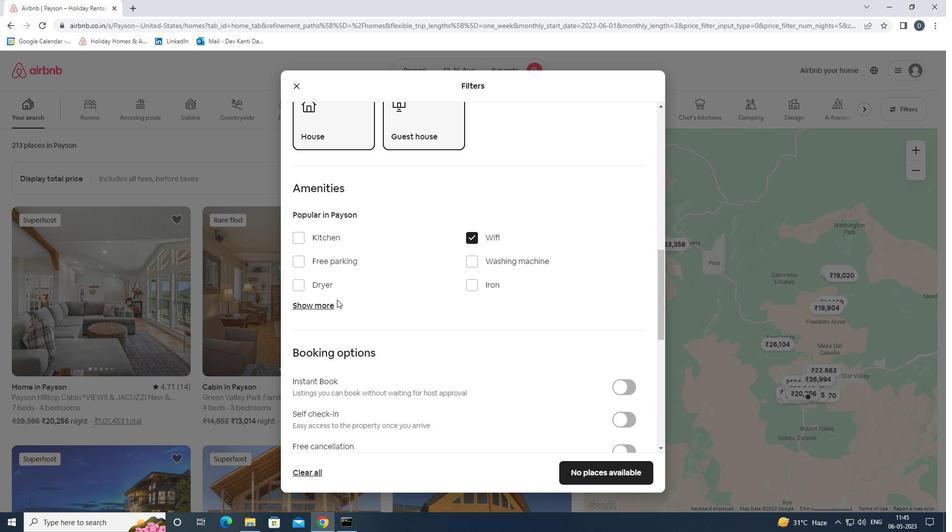 
Action: Mouse pressed left at (328, 303)
Screenshot: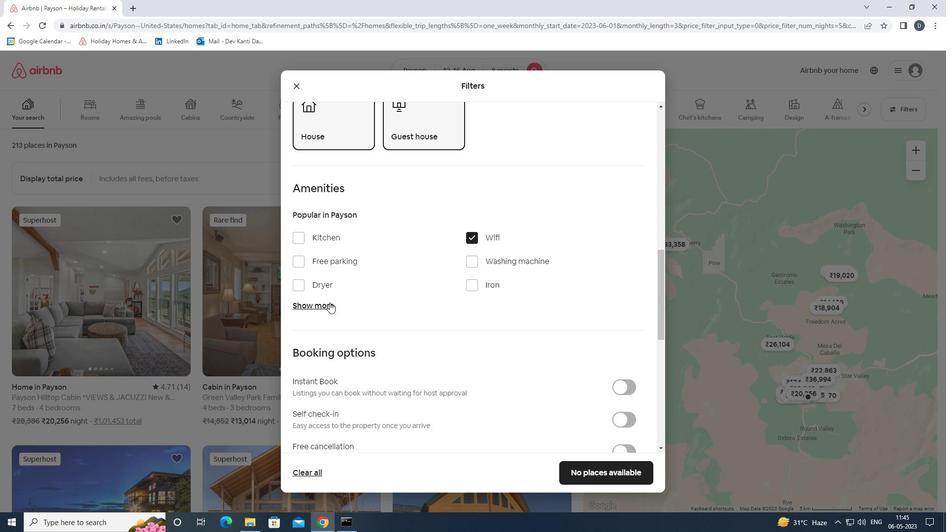 
Action: Mouse moved to (328, 262)
Screenshot: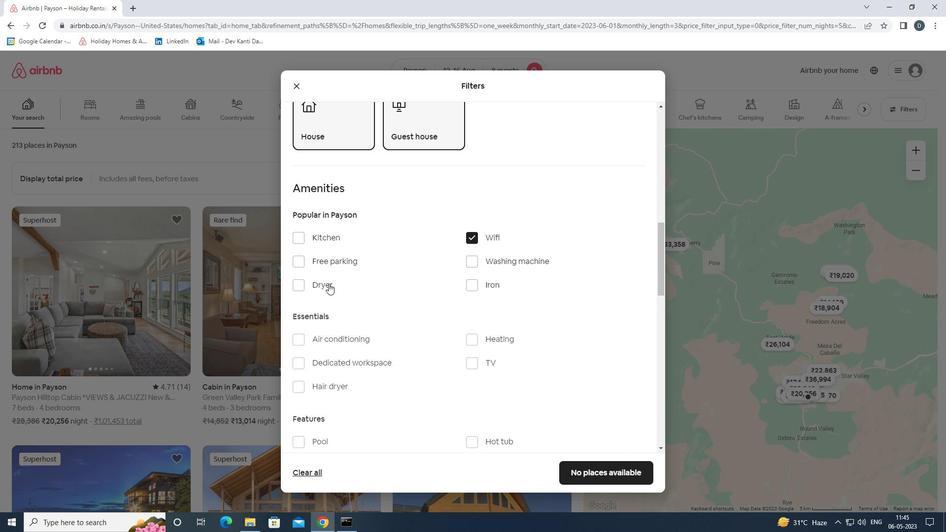 
Action: Mouse pressed left at (328, 262)
Screenshot: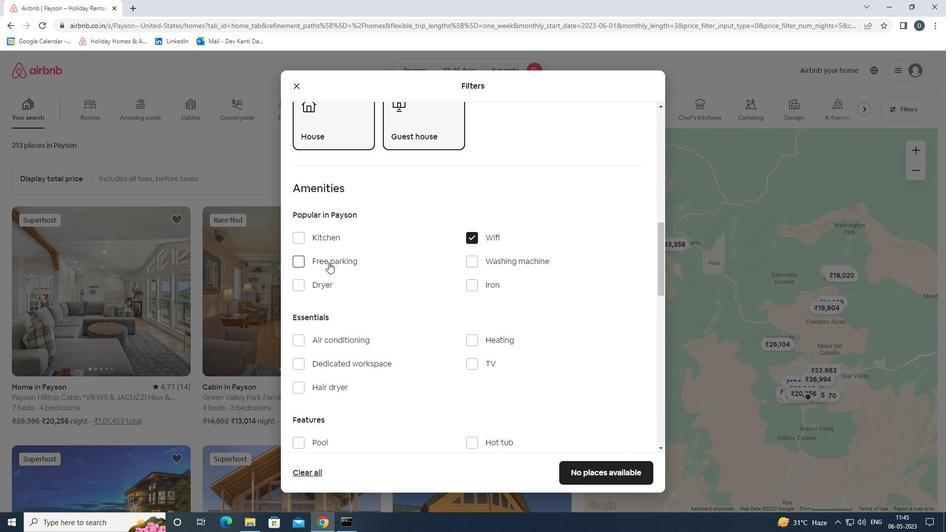 
Action: Mouse moved to (408, 296)
Screenshot: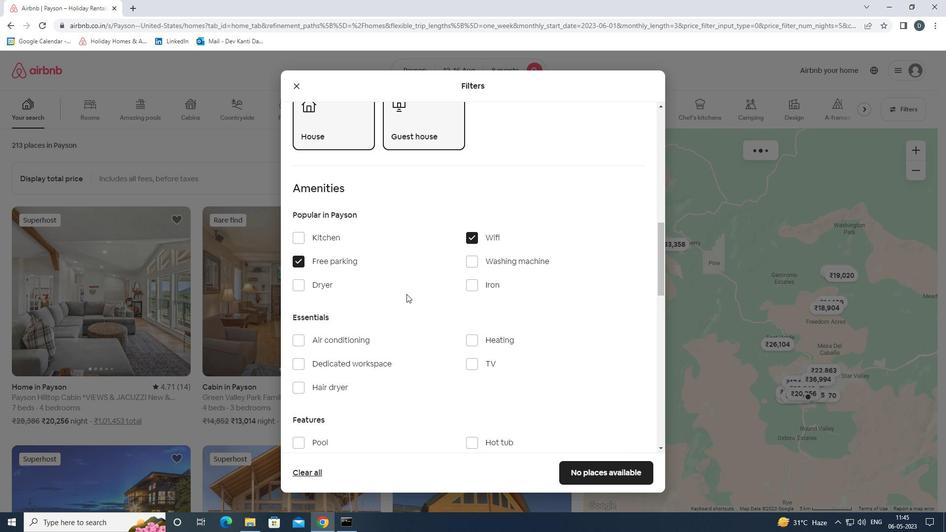 
Action: Mouse scrolled (408, 295) with delta (0, 0)
Screenshot: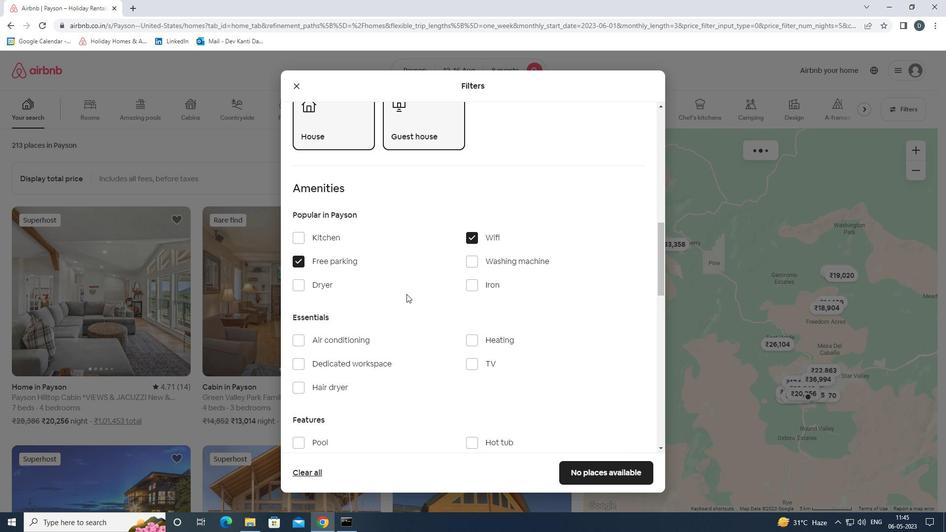 
Action: Mouse moved to (408, 297)
Screenshot: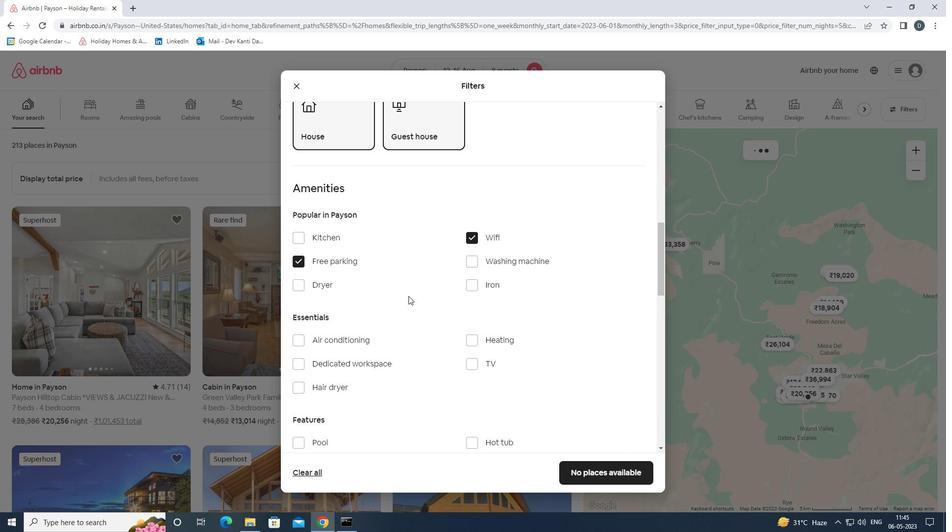
Action: Mouse scrolled (408, 297) with delta (0, 0)
Screenshot: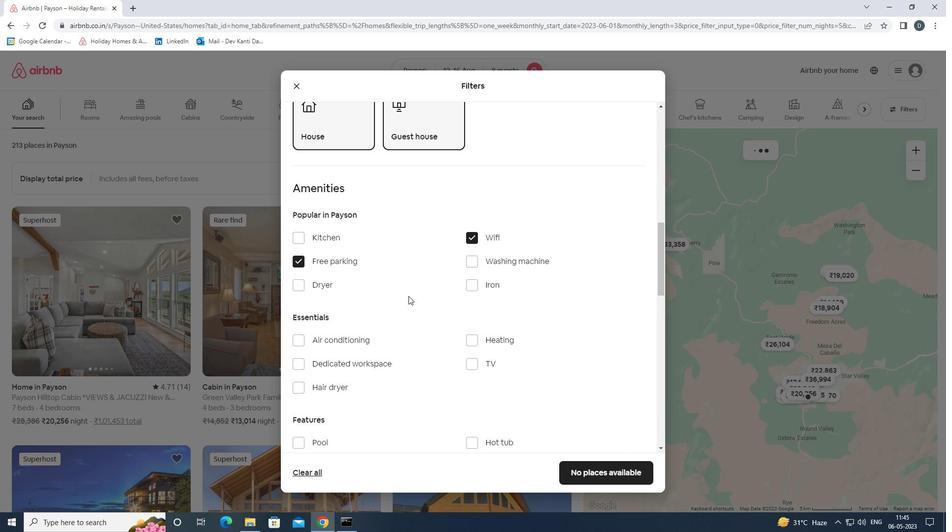 
Action: Mouse moved to (476, 261)
Screenshot: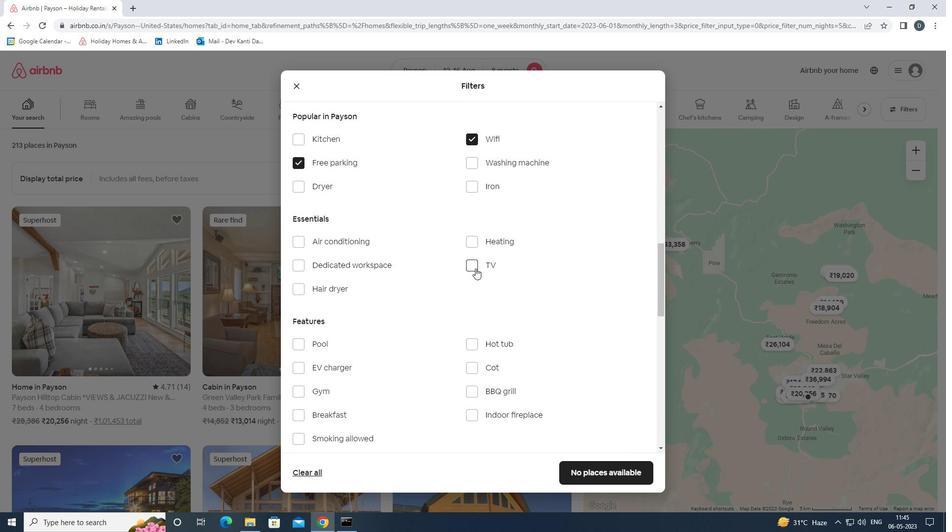 
Action: Mouse pressed left at (476, 261)
Screenshot: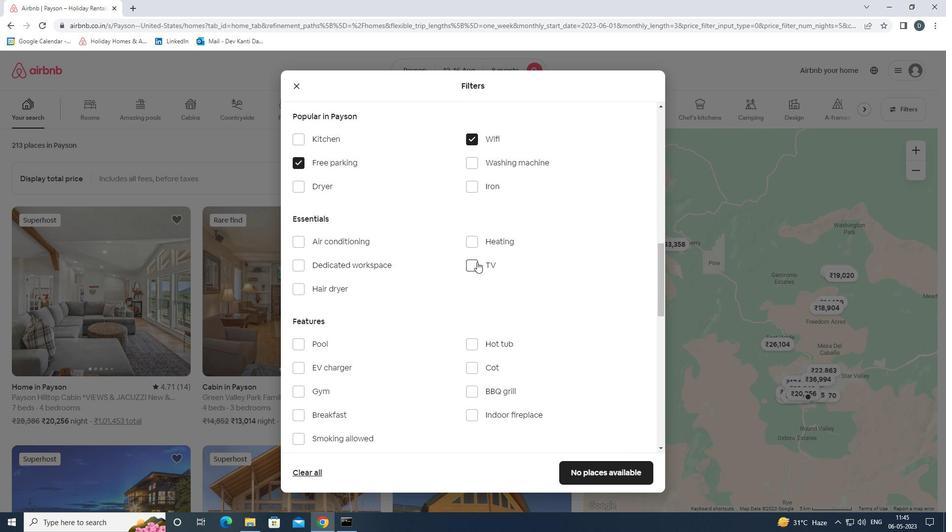 
Action: Mouse moved to (472, 262)
Screenshot: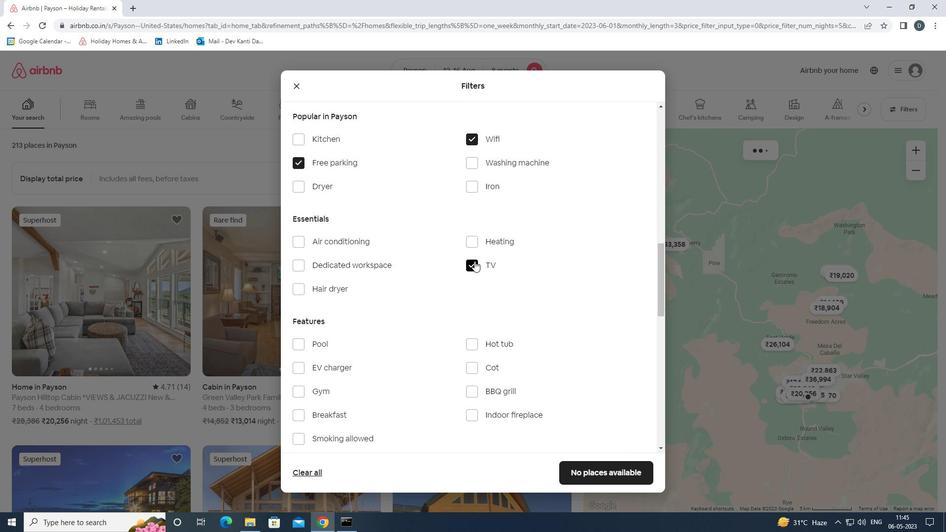 
Action: Mouse scrolled (472, 261) with delta (0, 0)
Screenshot: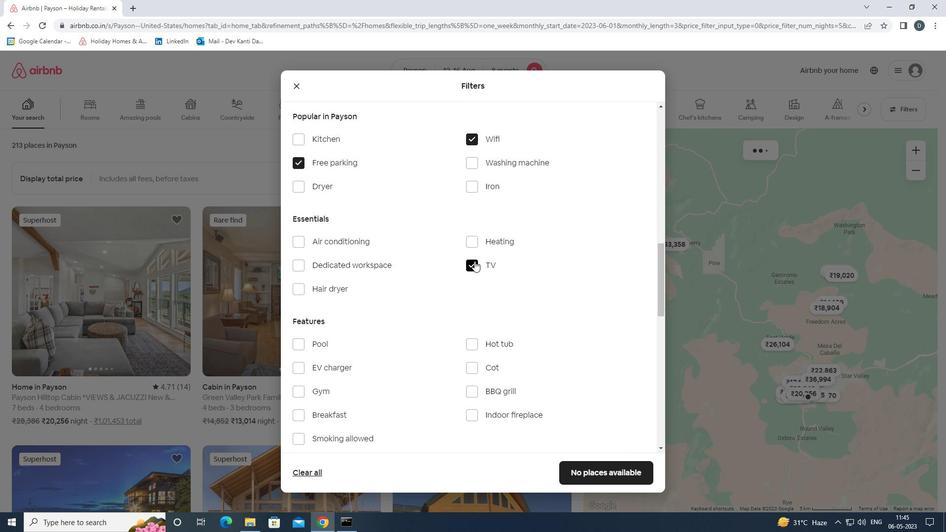 
Action: Mouse moved to (305, 345)
Screenshot: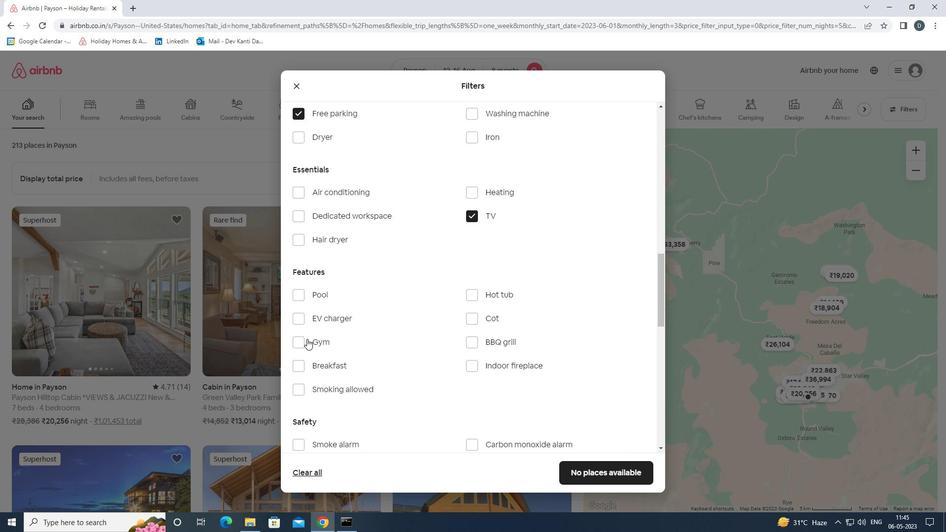 
Action: Mouse pressed left at (305, 345)
Screenshot: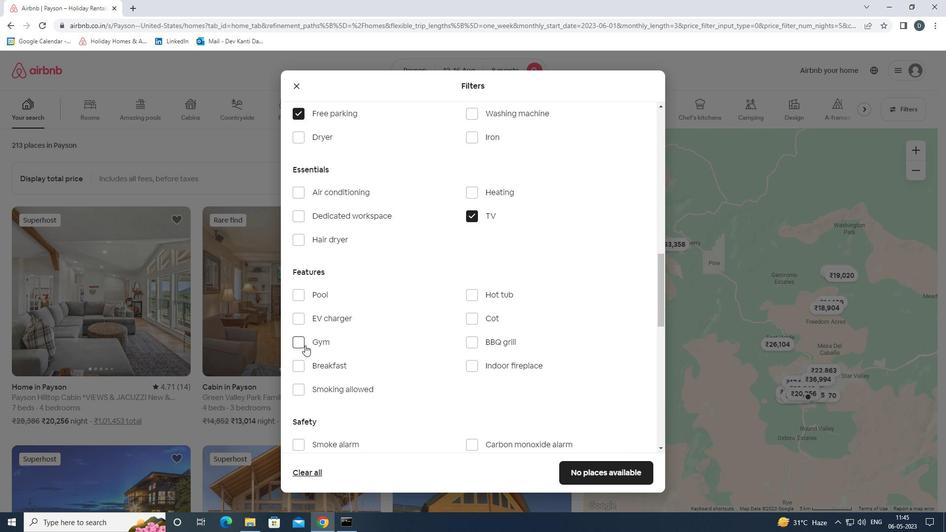 
Action: Mouse moved to (328, 369)
Screenshot: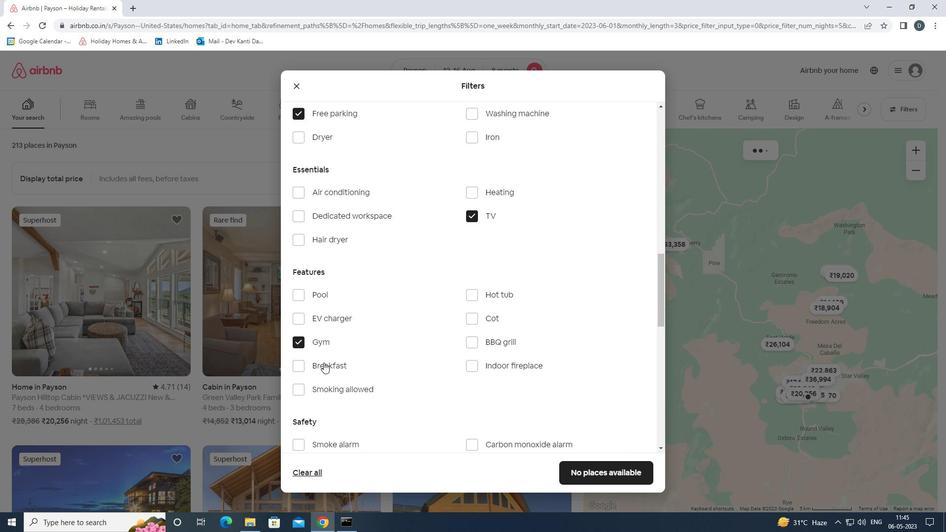 
Action: Mouse pressed left at (328, 369)
Screenshot: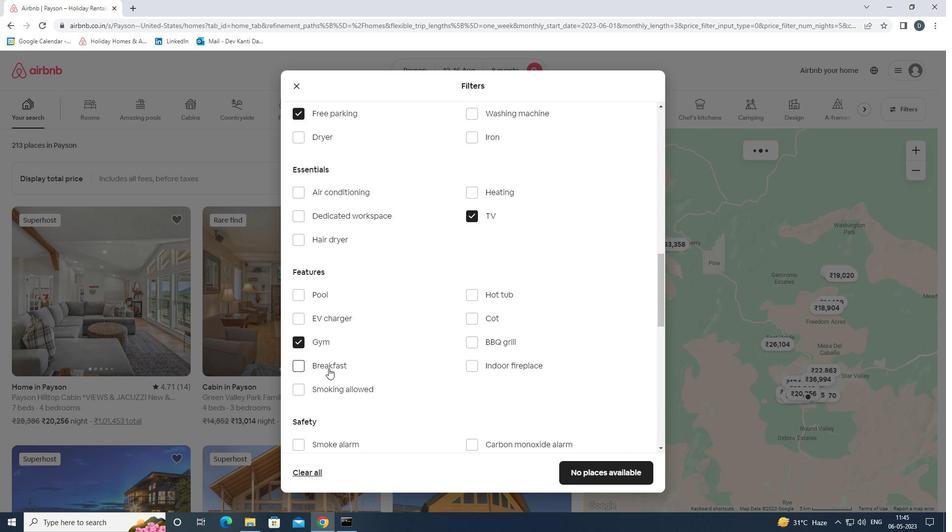 
Action: Mouse moved to (425, 334)
Screenshot: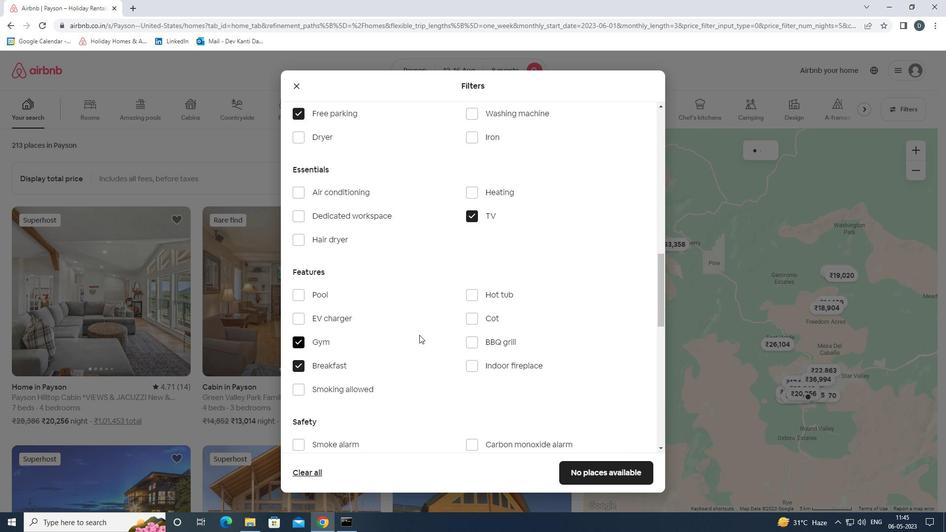 
Action: Mouse scrolled (425, 333) with delta (0, 0)
Screenshot: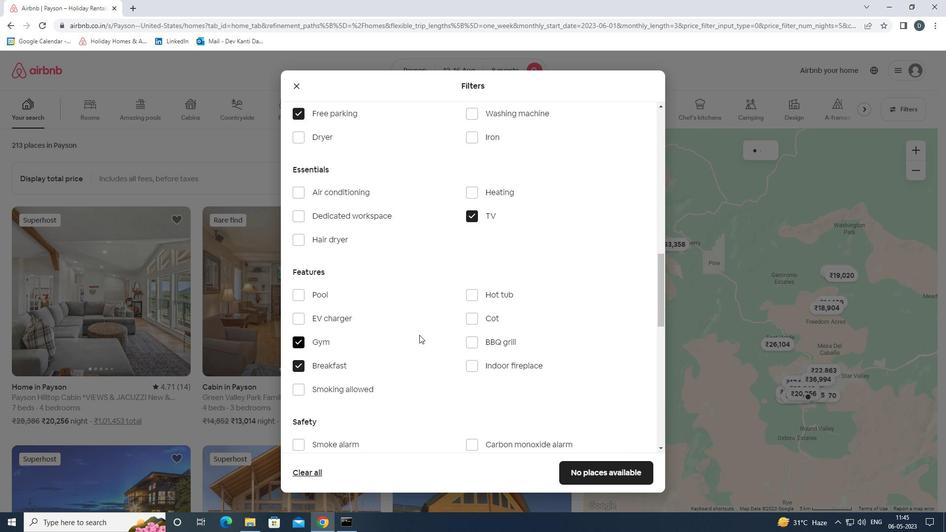 
Action: Mouse moved to (439, 332)
Screenshot: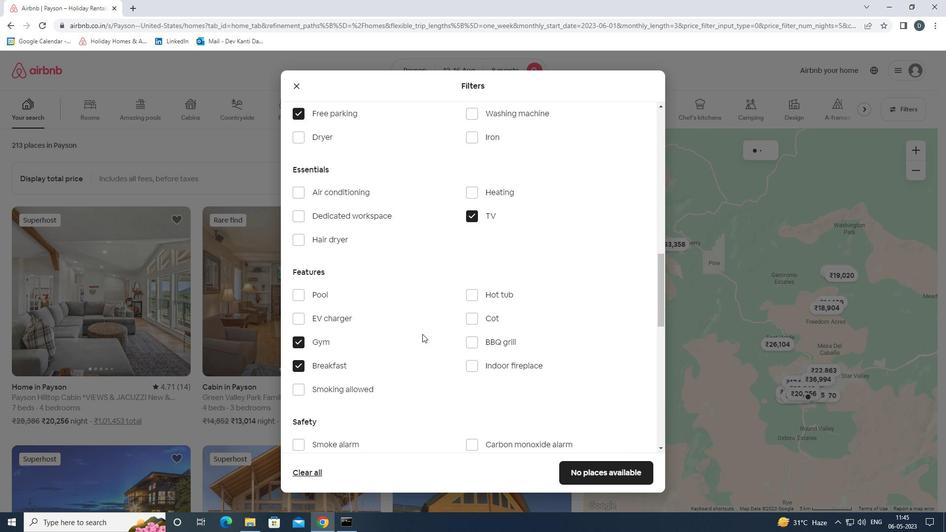 
Action: Mouse scrolled (439, 332) with delta (0, 0)
Screenshot: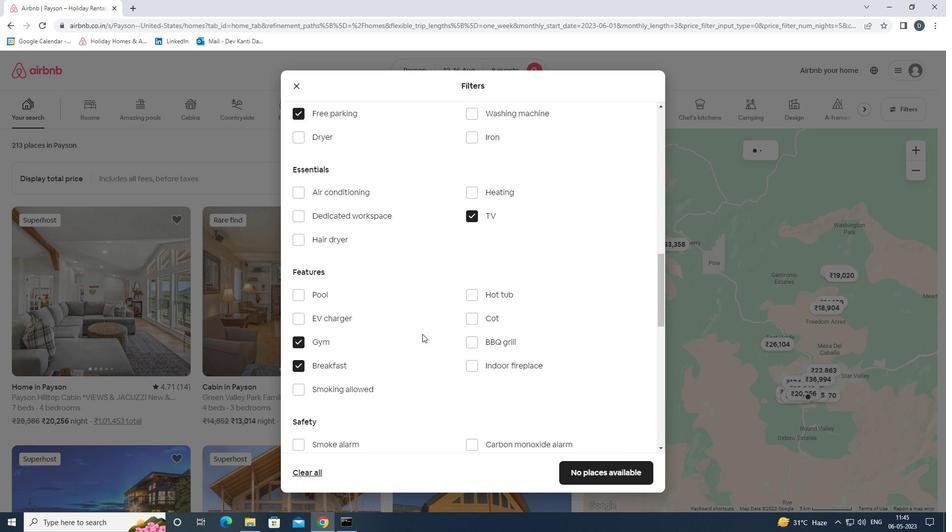 
Action: Mouse moved to (455, 332)
Screenshot: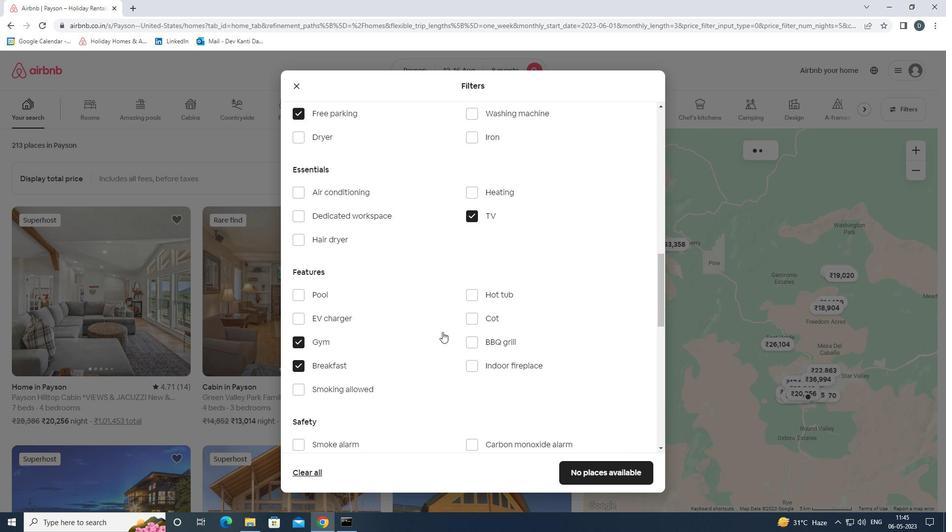 
Action: Mouse scrolled (455, 331) with delta (0, 0)
Screenshot: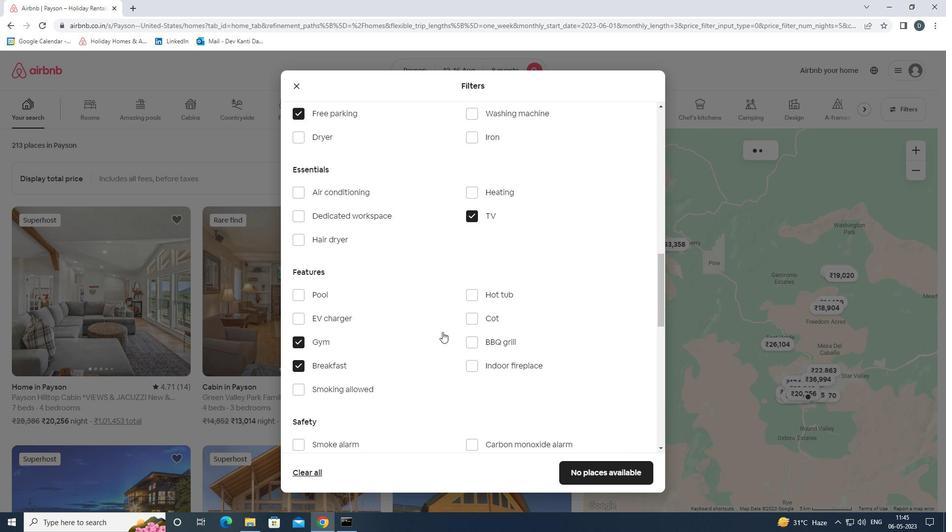 
Action: Mouse moved to (491, 328)
Screenshot: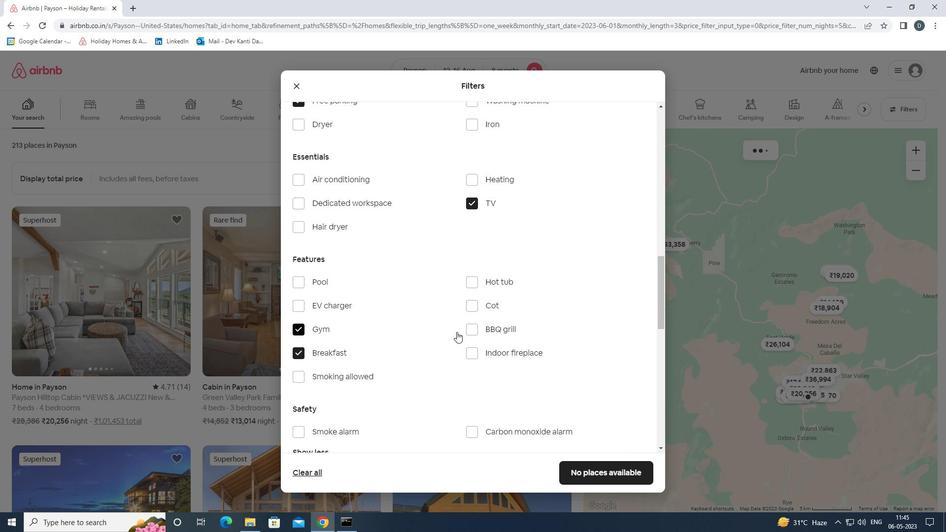 
Action: Mouse scrolled (491, 327) with delta (0, 0)
Screenshot: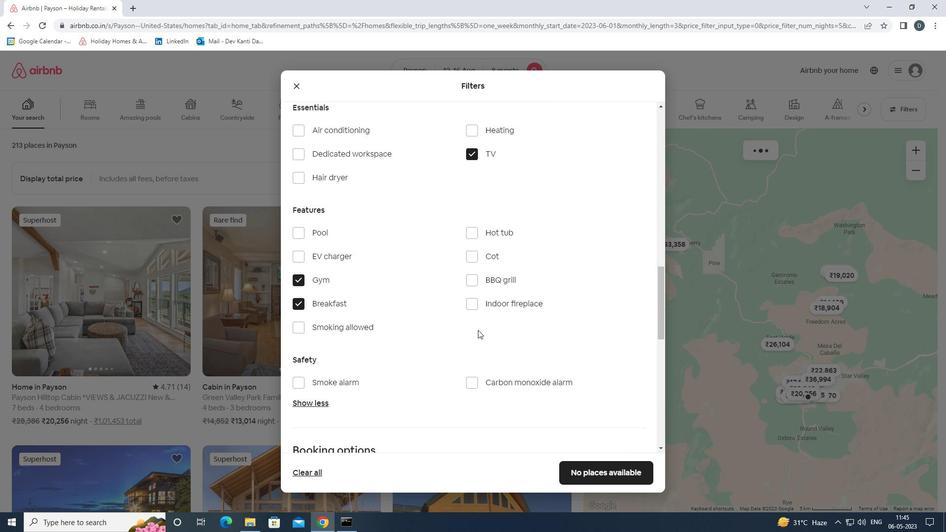 
Action: Mouse moved to (542, 323)
Screenshot: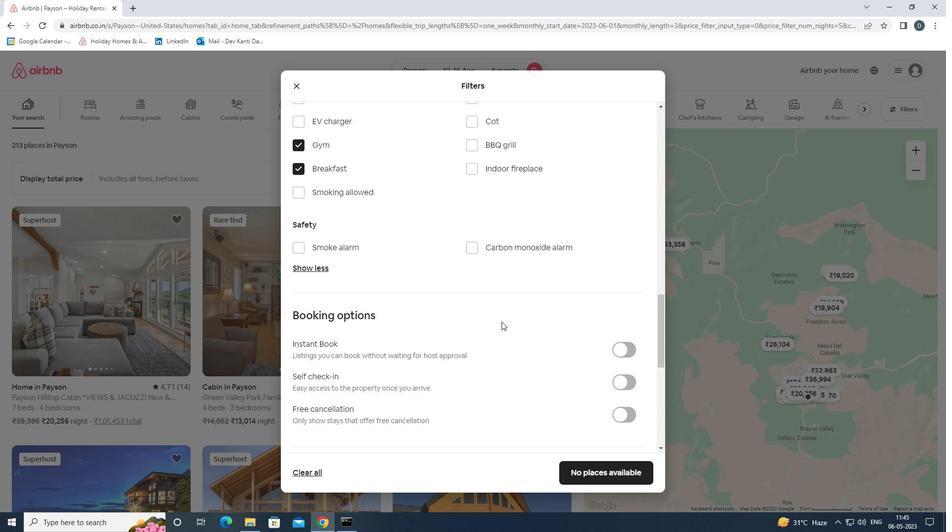 
Action: Mouse scrolled (542, 322) with delta (0, 0)
Screenshot: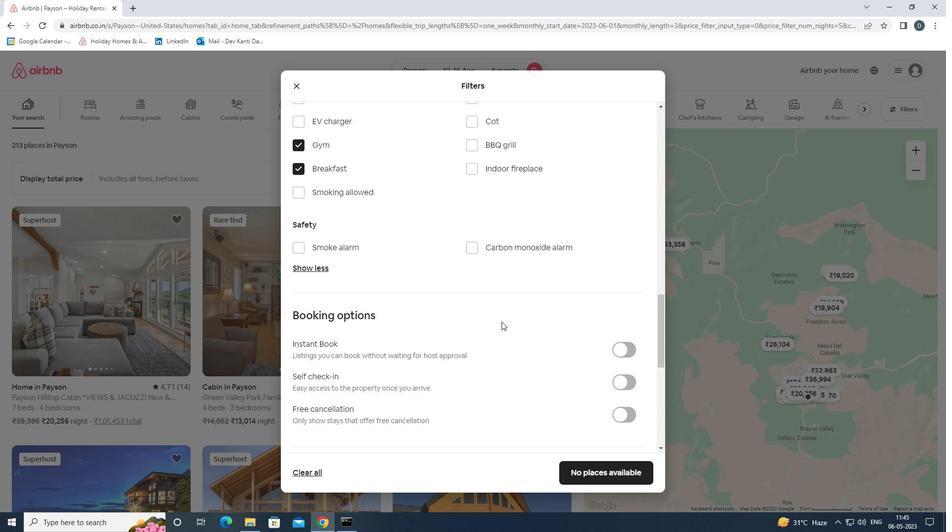 
Action: Mouse moved to (630, 325)
Screenshot: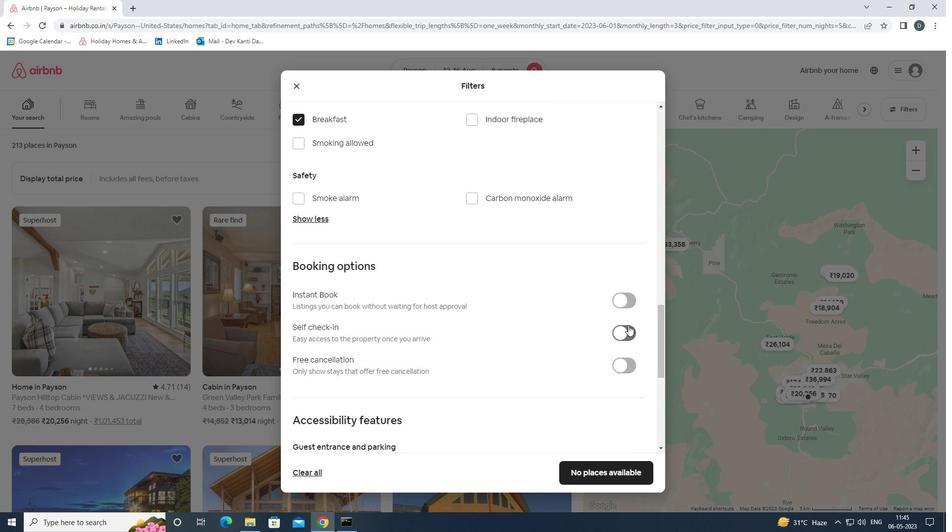 
Action: Mouse pressed left at (630, 325)
Screenshot: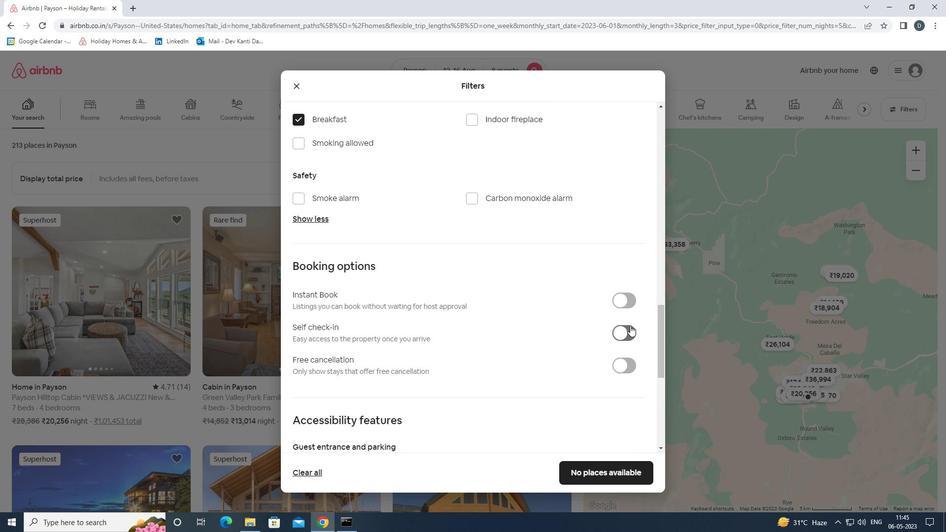 
Action: Mouse scrolled (630, 325) with delta (0, 0)
Screenshot: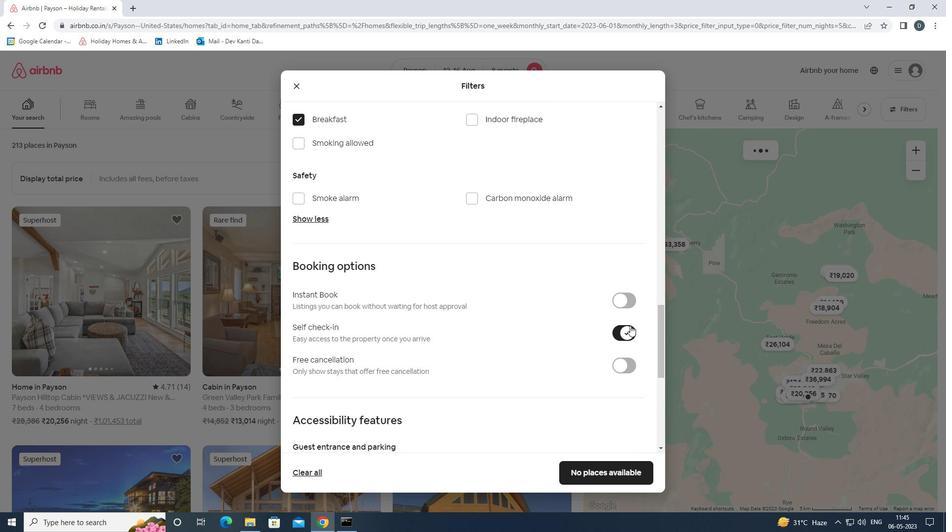 
Action: Mouse scrolled (630, 325) with delta (0, 0)
Screenshot: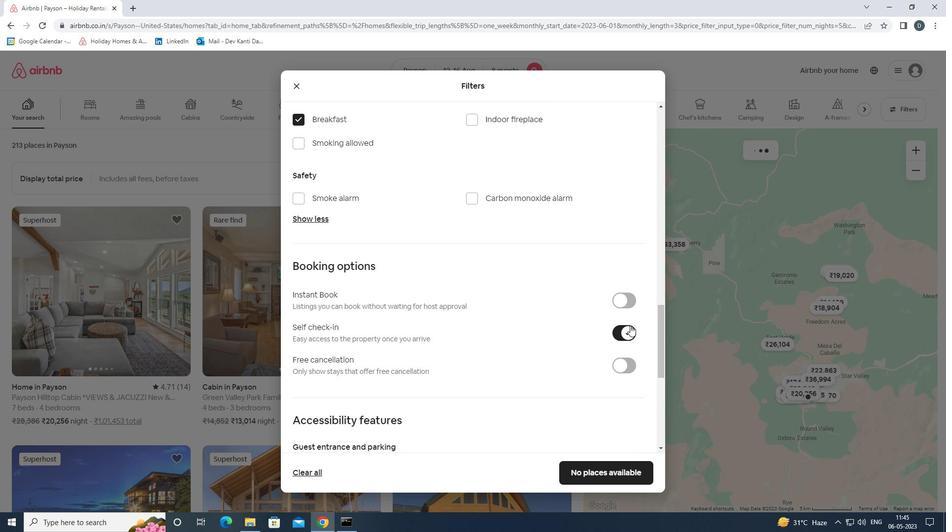 
Action: Mouse moved to (629, 326)
Screenshot: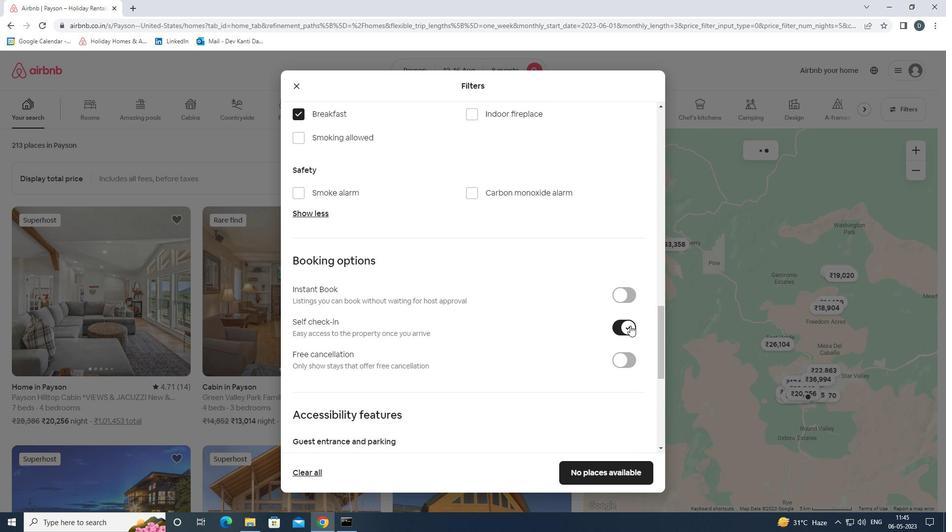 
Action: Mouse scrolled (629, 325) with delta (0, 0)
Screenshot: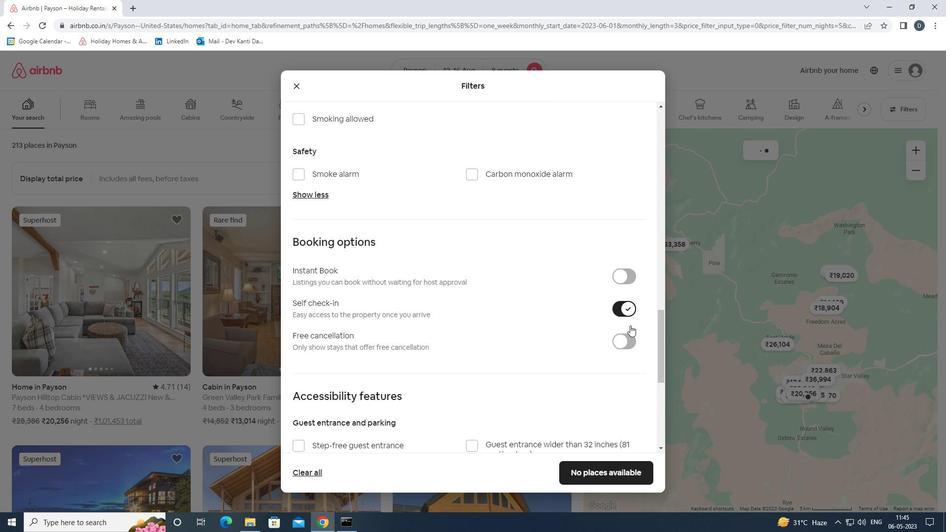 
Action: Mouse scrolled (629, 325) with delta (0, 0)
Screenshot: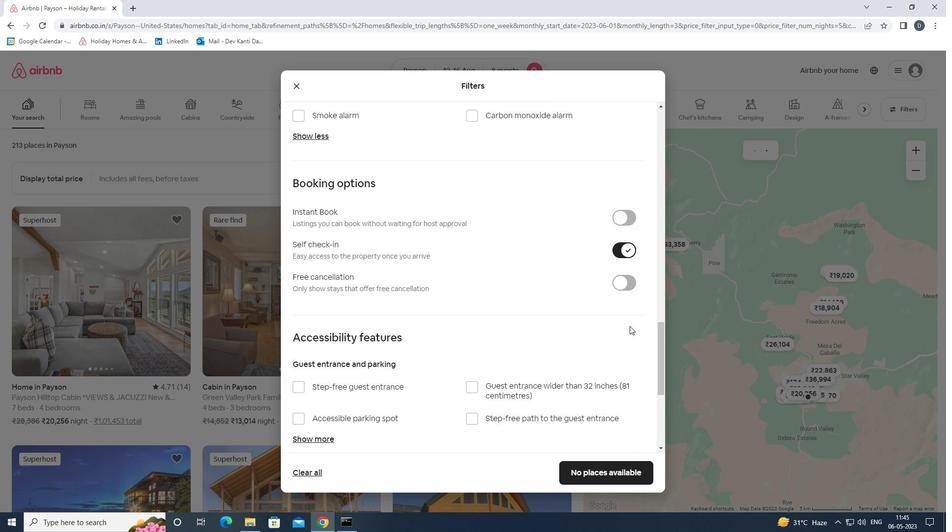
Action: Mouse moved to (508, 344)
Screenshot: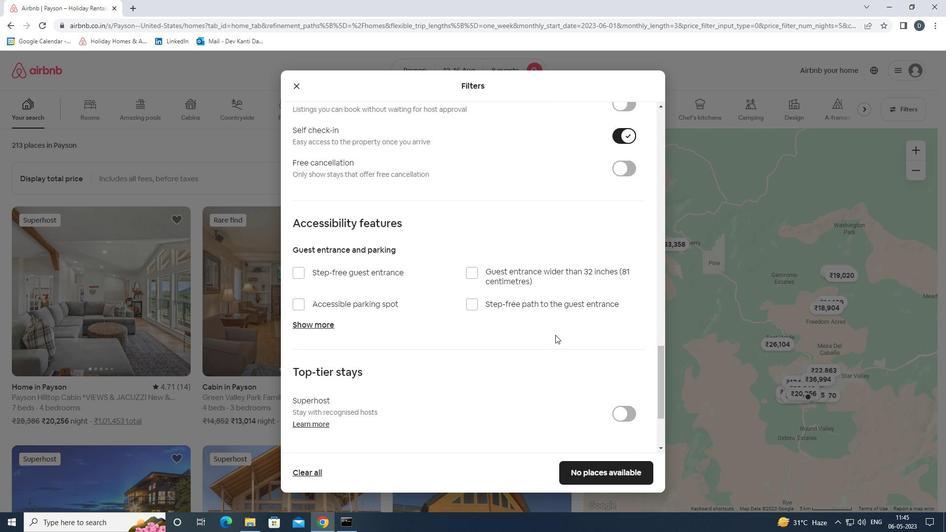 
Action: Mouse scrolled (508, 344) with delta (0, 0)
Screenshot: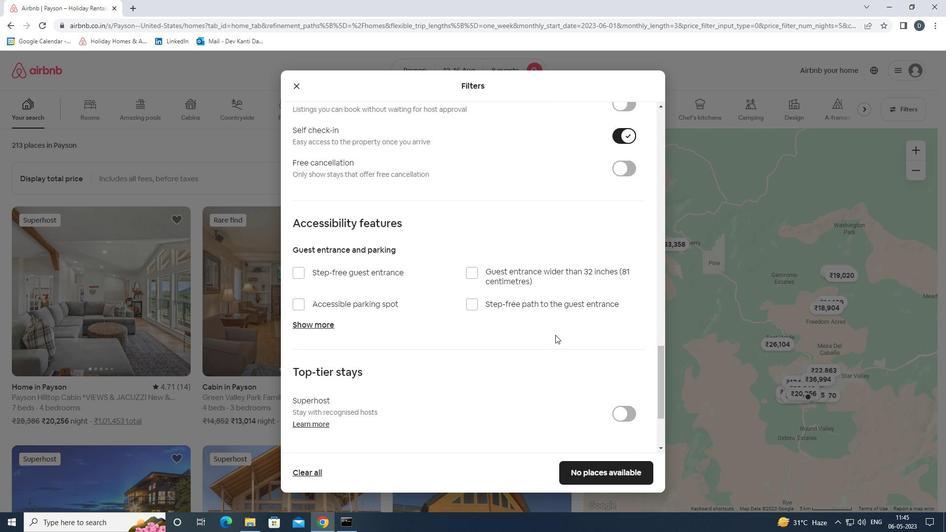
Action: Mouse moved to (483, 354)
Screenshot: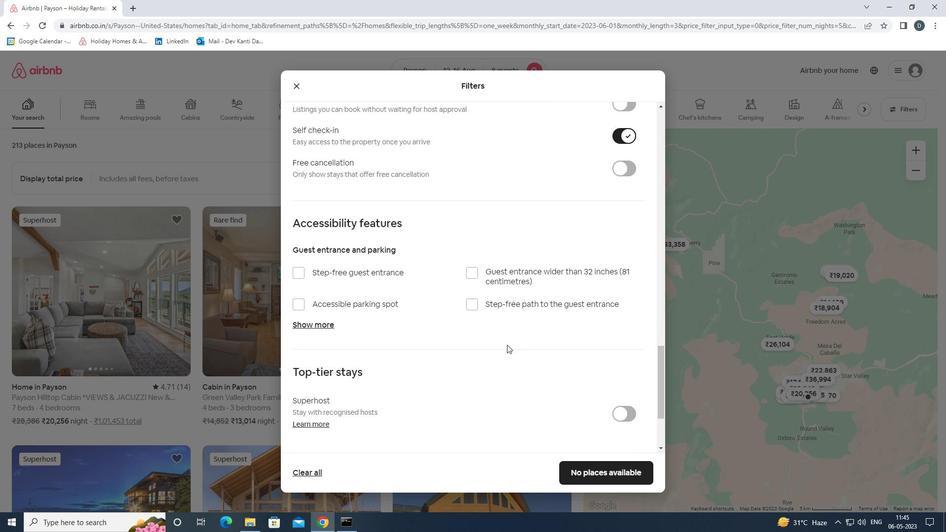 
Action: Mouse scrolled (483, 354) with delta (0, 0)
Screenshot: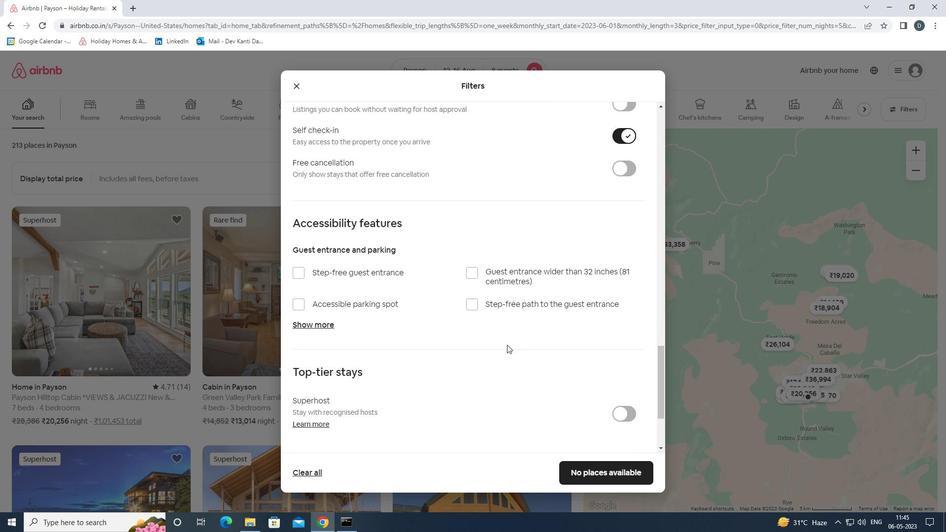 
Action: Mouse moved to (468, 361)
Screenshot: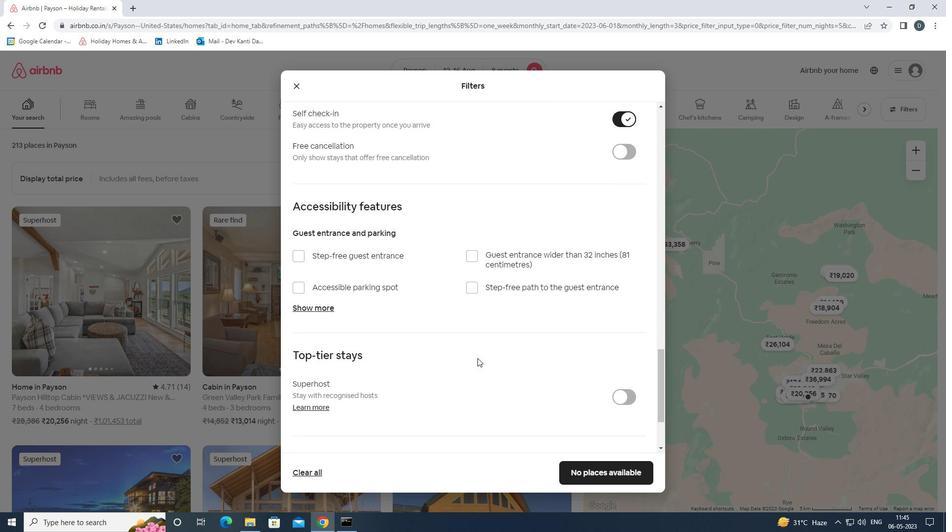 
Action: Mouse scrolled (468, 360) with delta (0, 0)
Screenshot: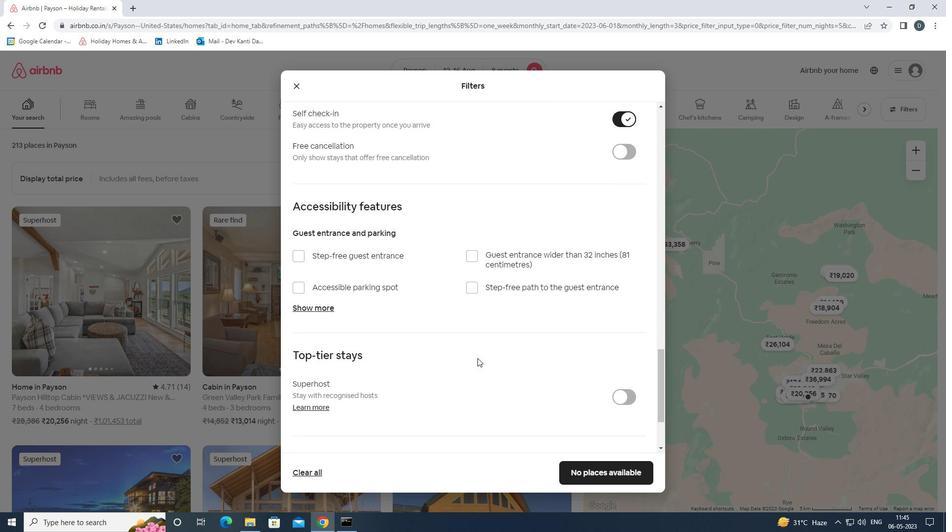 
Action: Mouse moved to (319, 382)
Screenshot: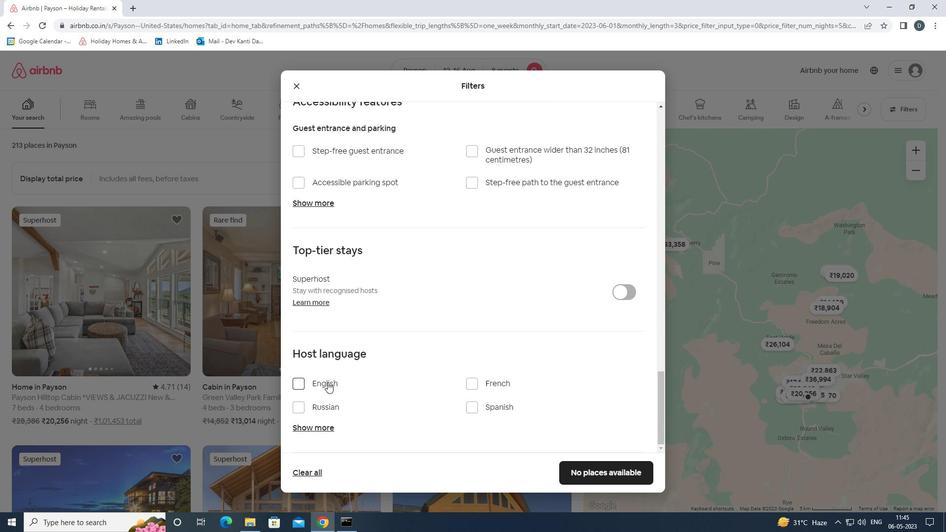 
Action: Mouse pressed left at (319, 382)
Screenshot: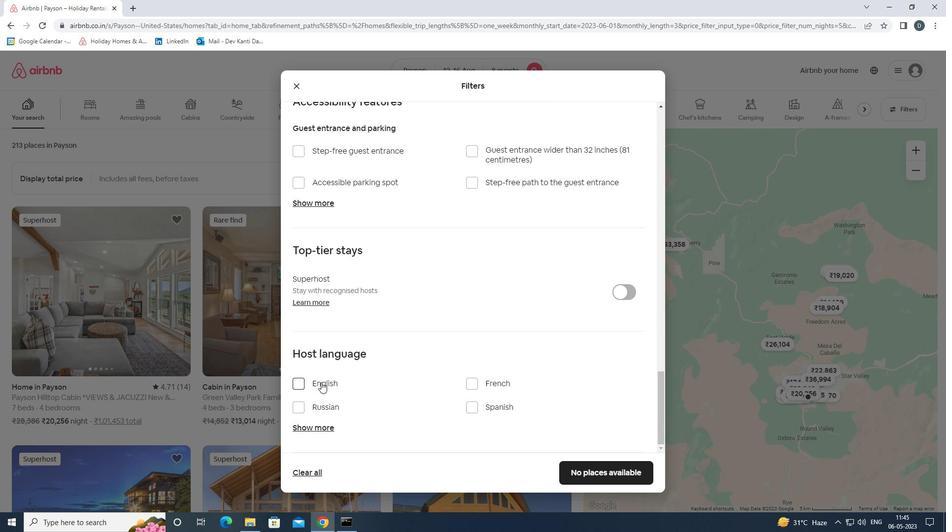 
Action: Mouse moved to (615, 471)
Screenshot: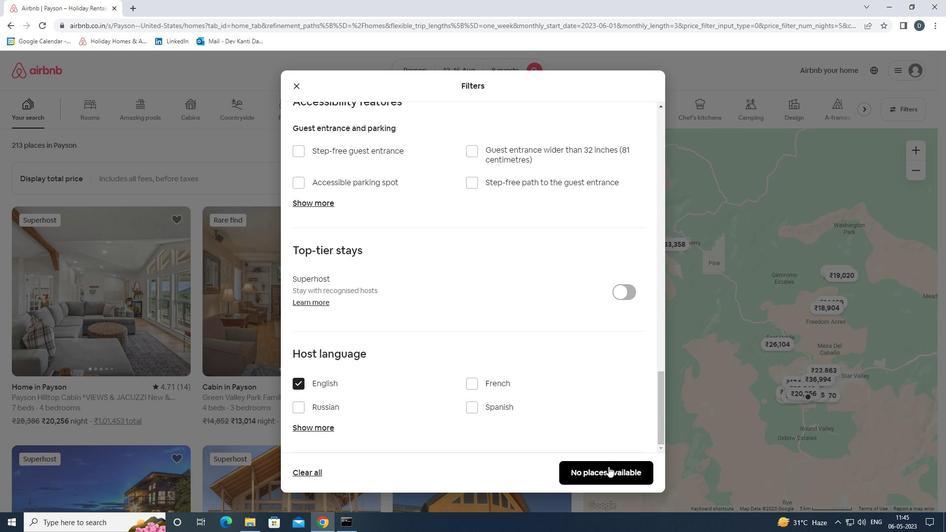 
Action: Mouse pressed left at (615, 471)
Screenshot: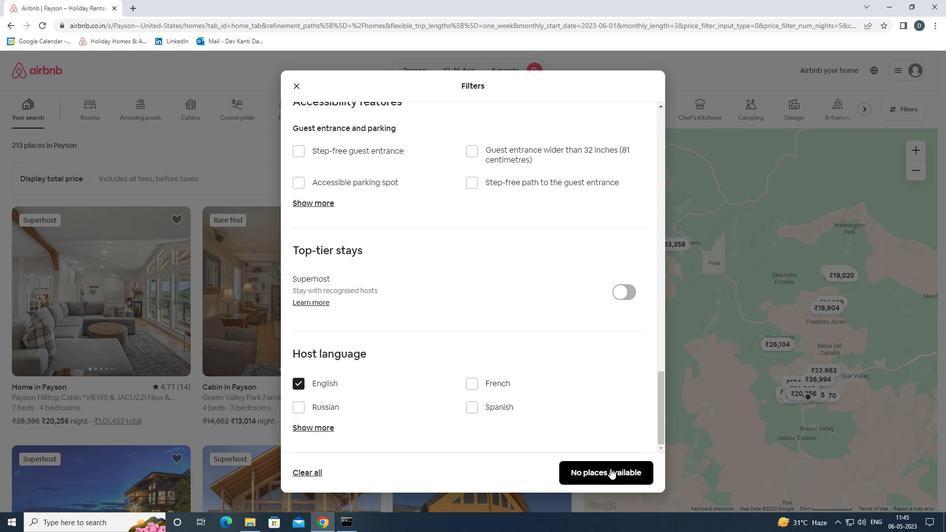 
Action: Mouse moved to (571, 328)
Screenshot: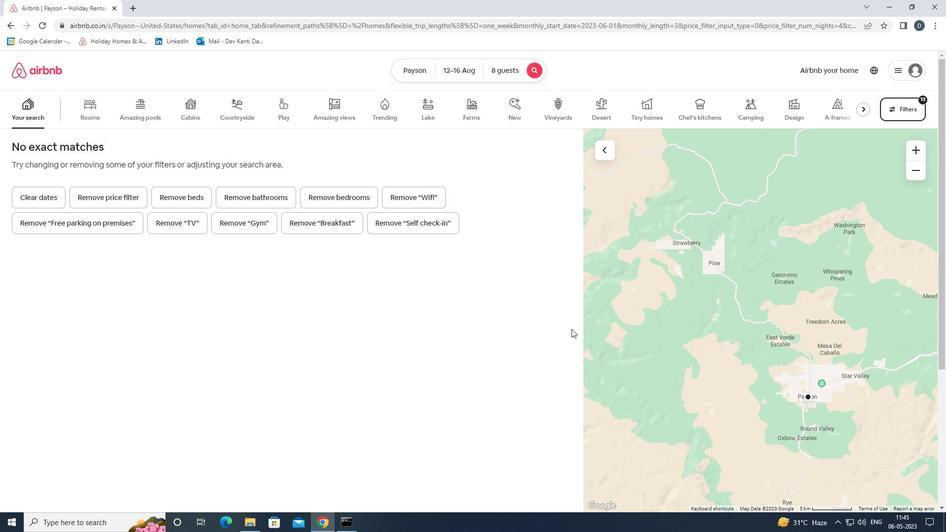 
